 Task: Search one way flight ticket for 4 adults, 2 children, 2 infants in seat and 1 infant on lap in economy from Huntsville: Huntsville International Airport(carl T. Jones Field) to Riverton: Central Wyoming Regional Airport (was Riverton Regional) on 5-4-2023. Choice of flights is JetBlue. Number of bags: 10 checked bags. Price is upto 100000. Outbound departure time preference is 5:15.
Action: Mouse moved to (320, 277)
Screenshot: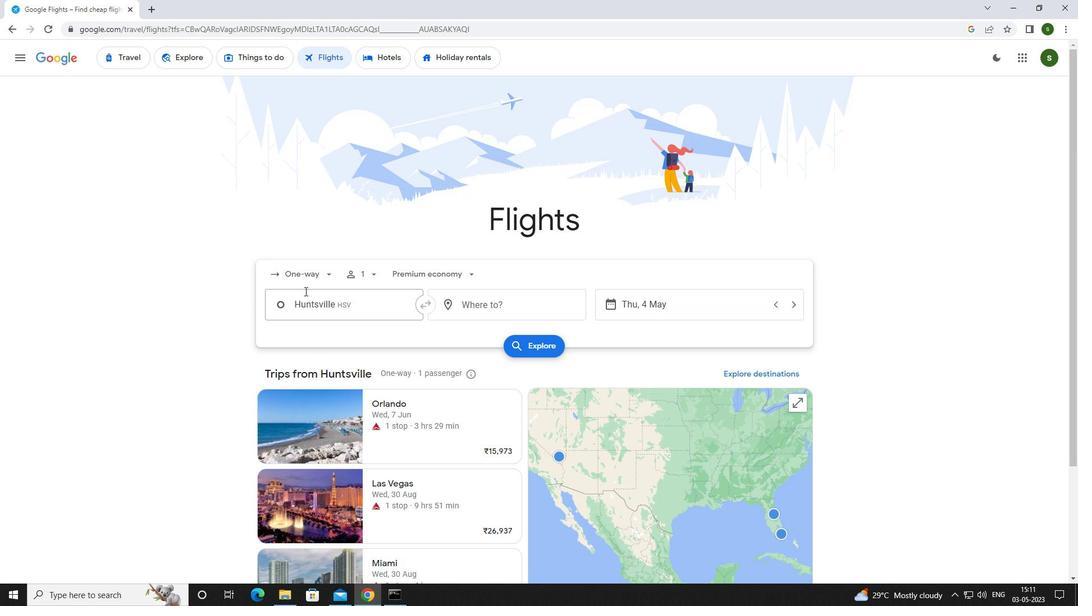 
Action: Mouse pressed left at (320, 277)
Screenshot: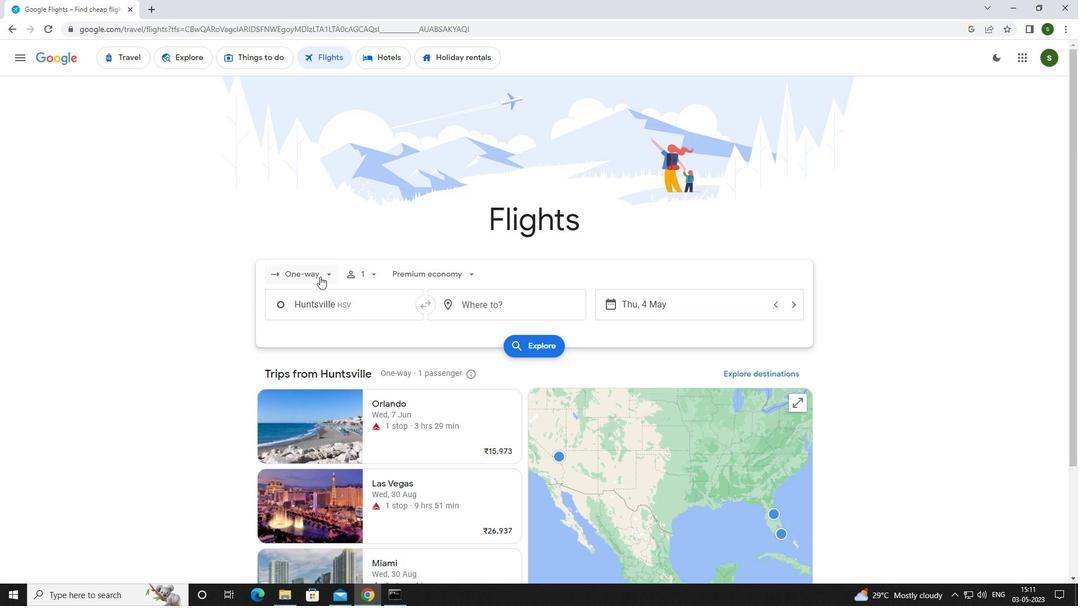 
Action: Mouse moved to (326, 328)
Screenshot: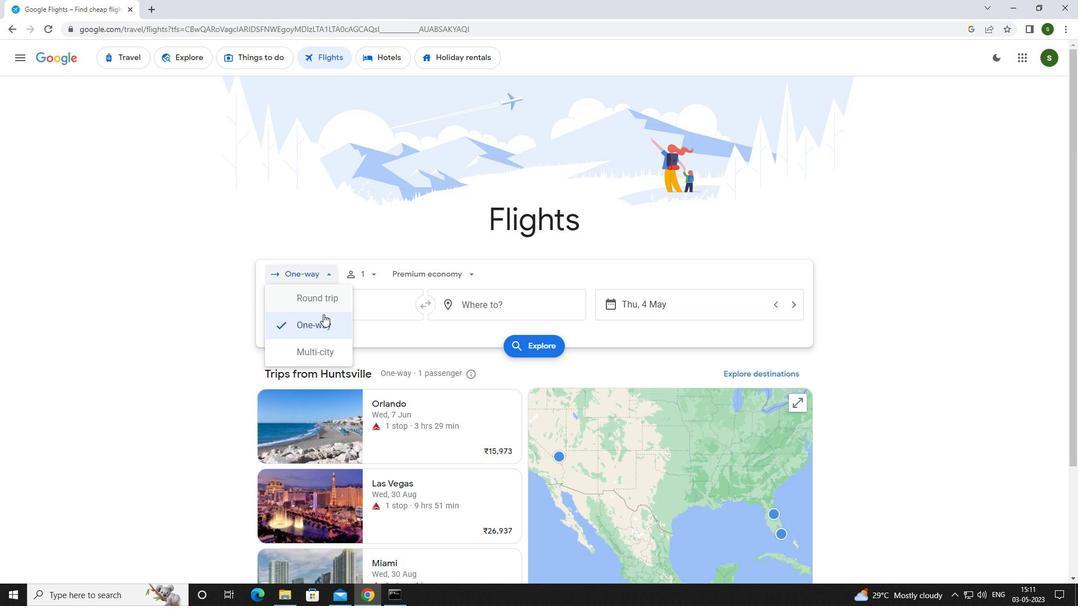
Action: Mouse pressed left at (326, 328)
Screenshot: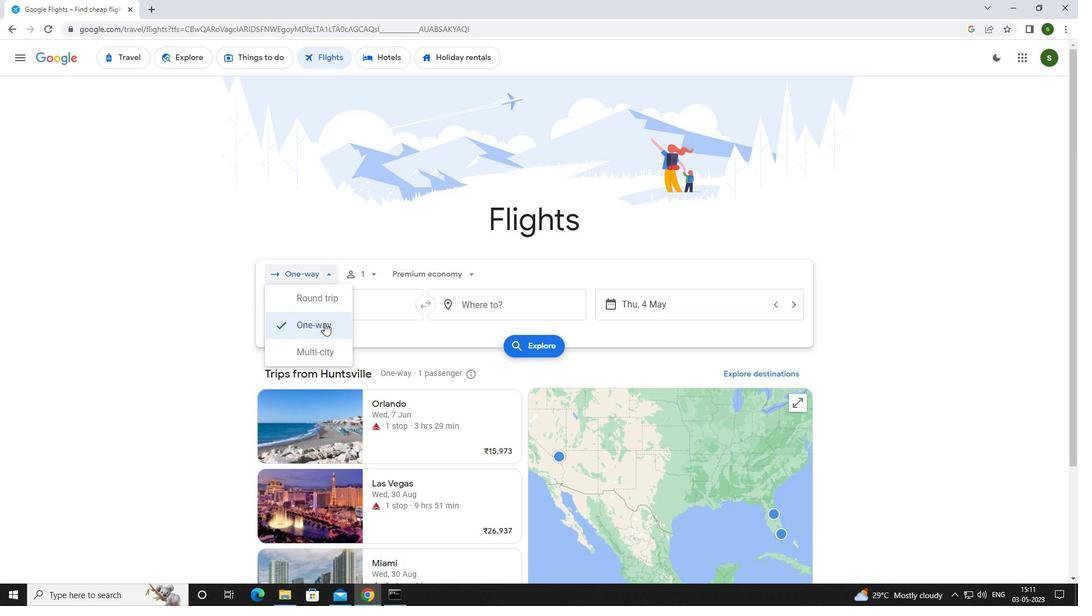 
Action: Mouse moved to (369, 269)
Screenshot: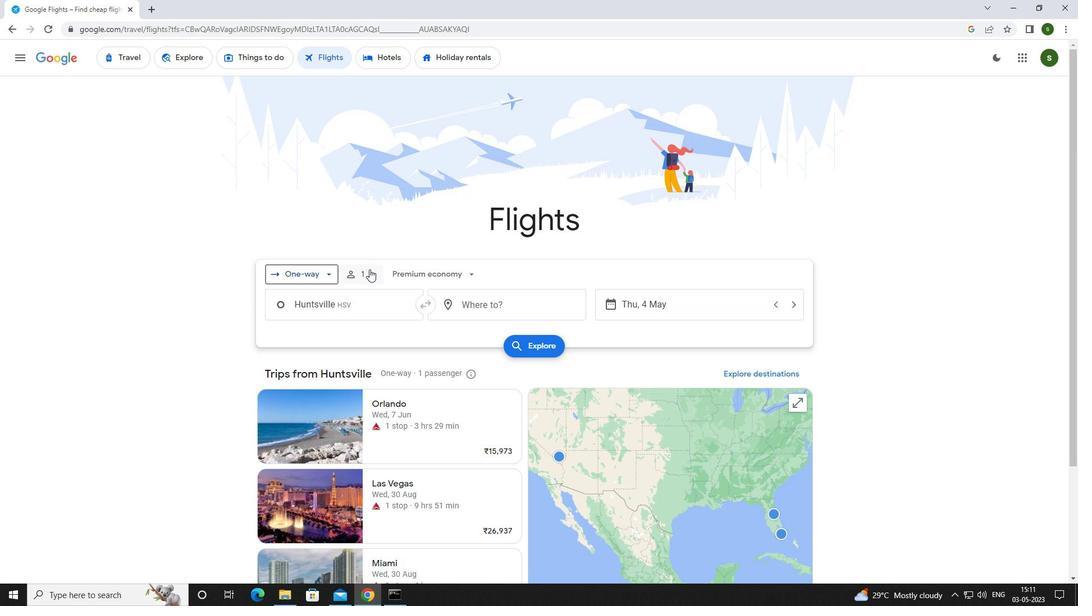 
Action: Mouse pressed left at (369, 269)
Screenshot: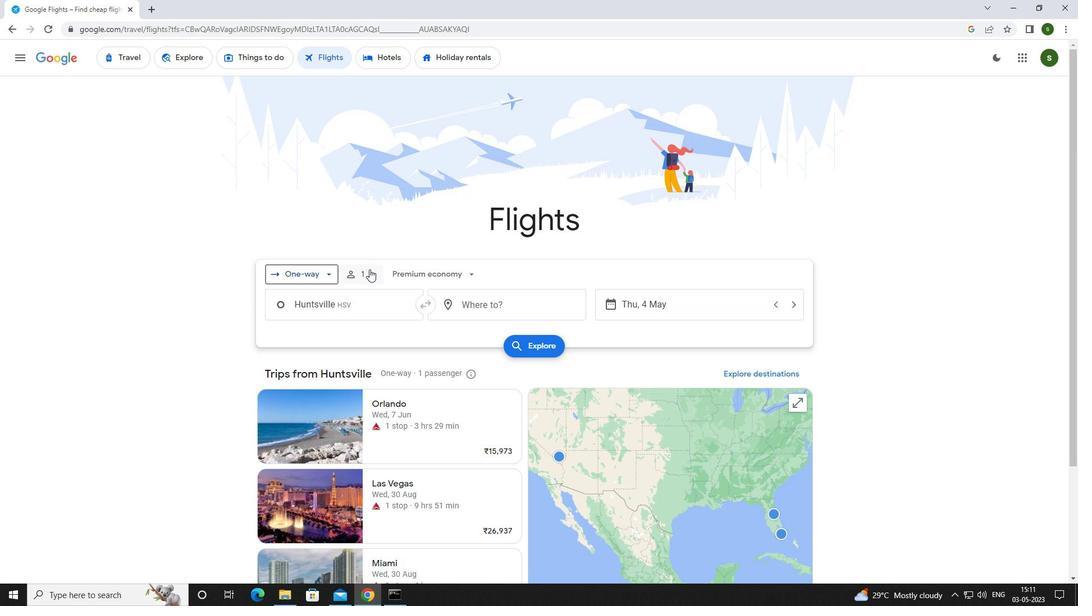 
Action: Mouse moved to (462, 303)
Screenshot: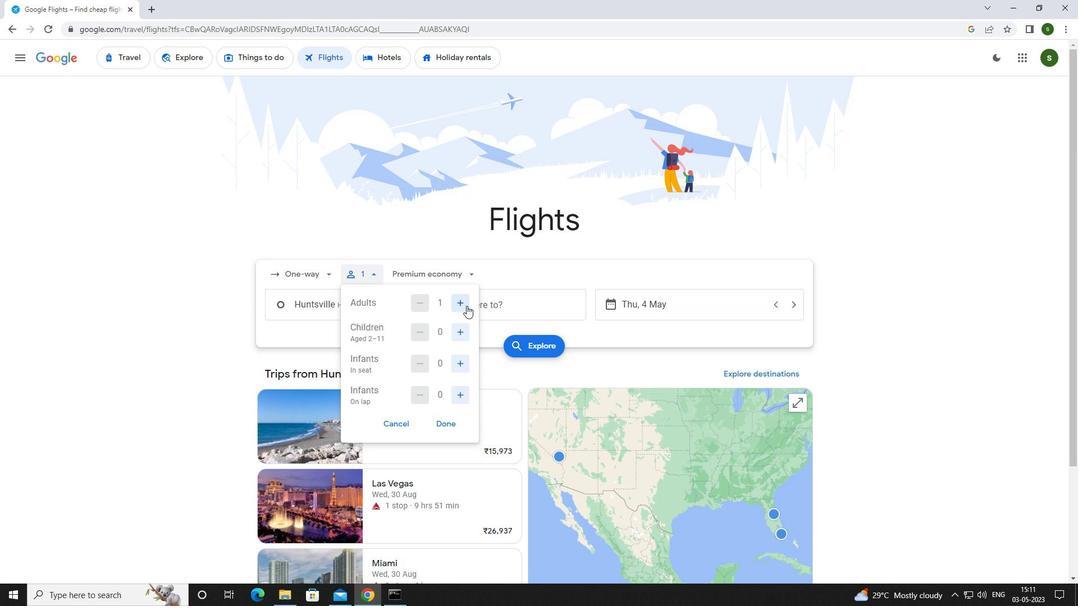 
Action: Mouse pressed left at (462, 303)
Screenshot: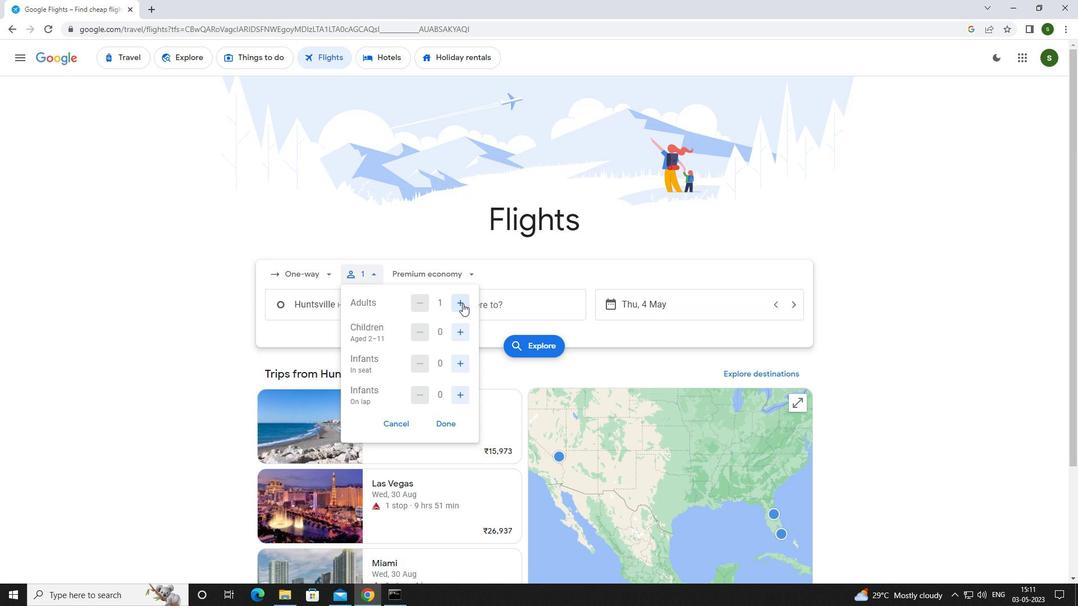 
Action: Mouse pressed left at (462, 303)
Screenshot: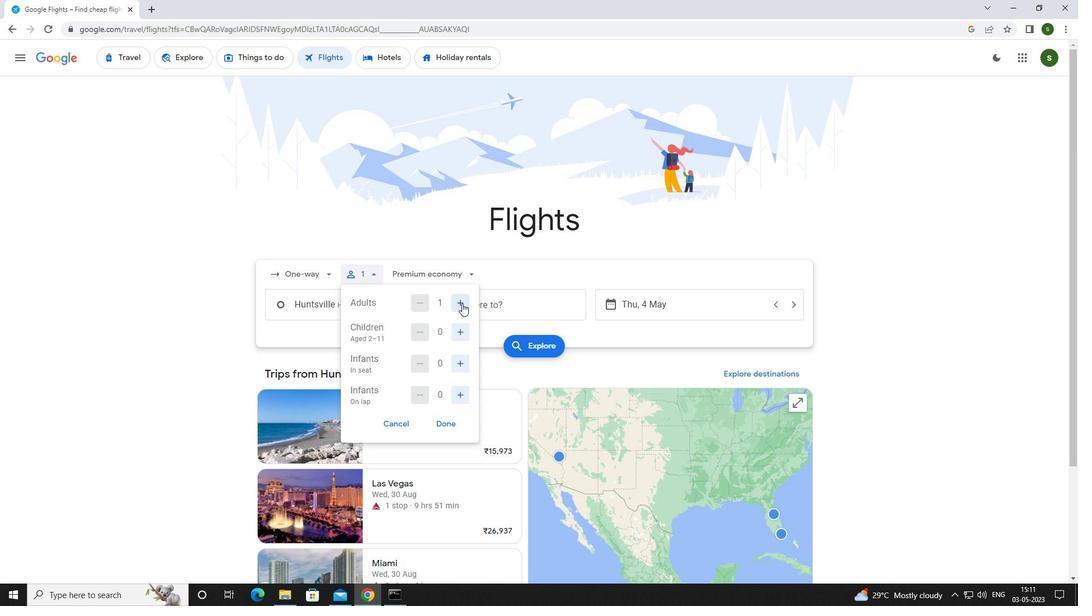 
Action: Mouse pressed left at (462, 303)
Screenshot: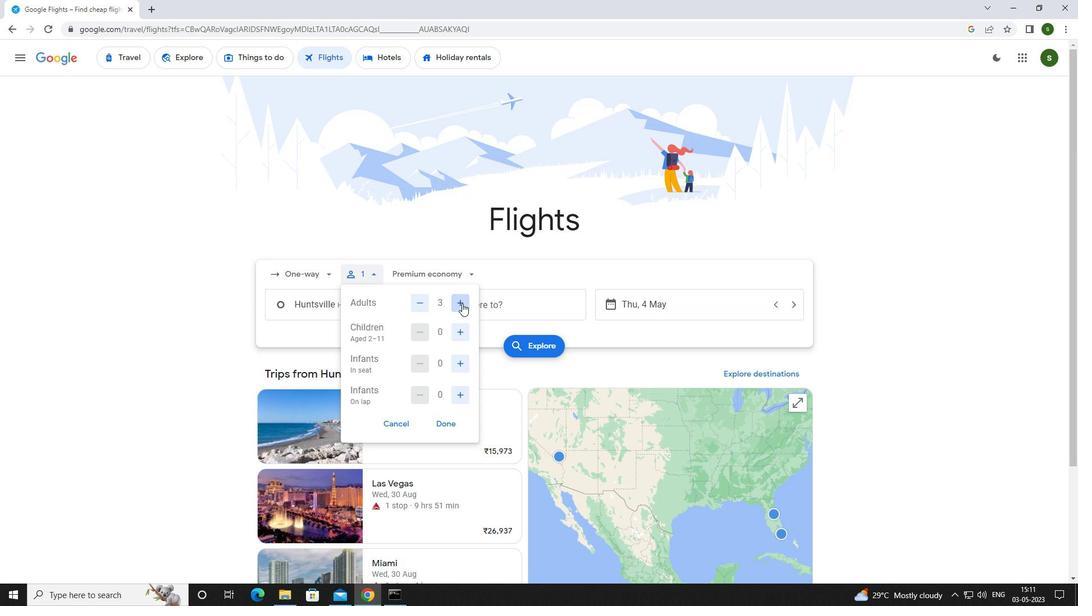 
Action: Mouse moved to (451, 328)
Screenshot: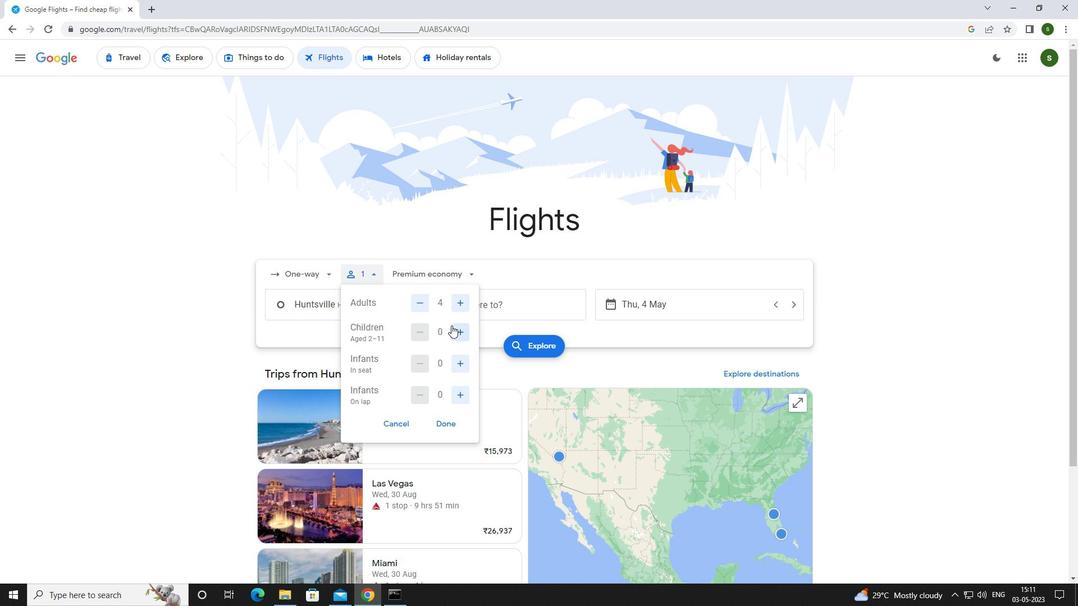 
Action: Mouse pressed left at (451, 328)
Screenshot: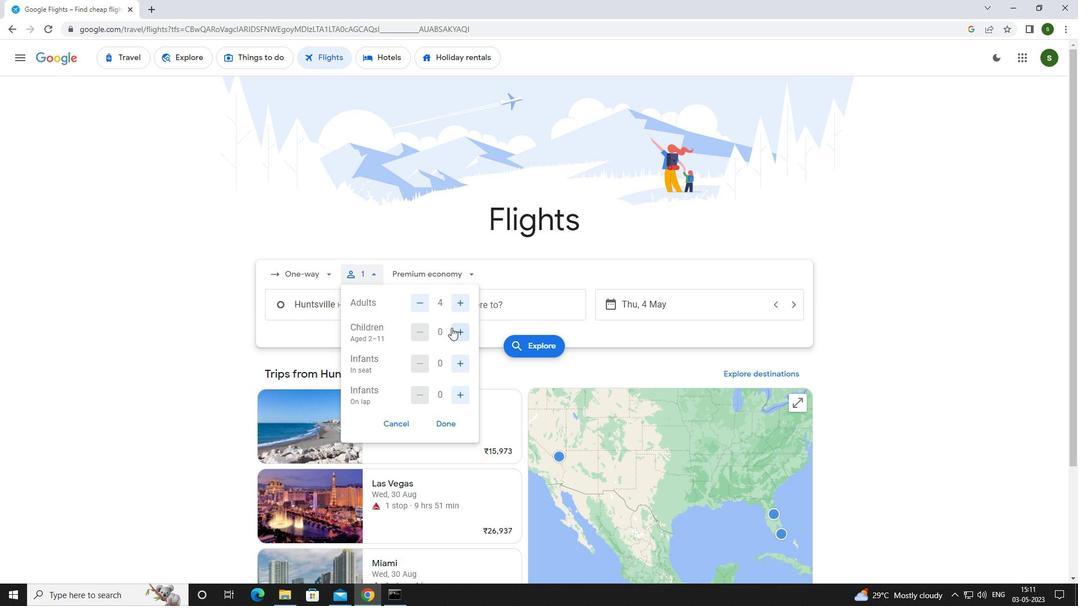 
Action: Mouse pressed left at (451, 328)
Screenshot: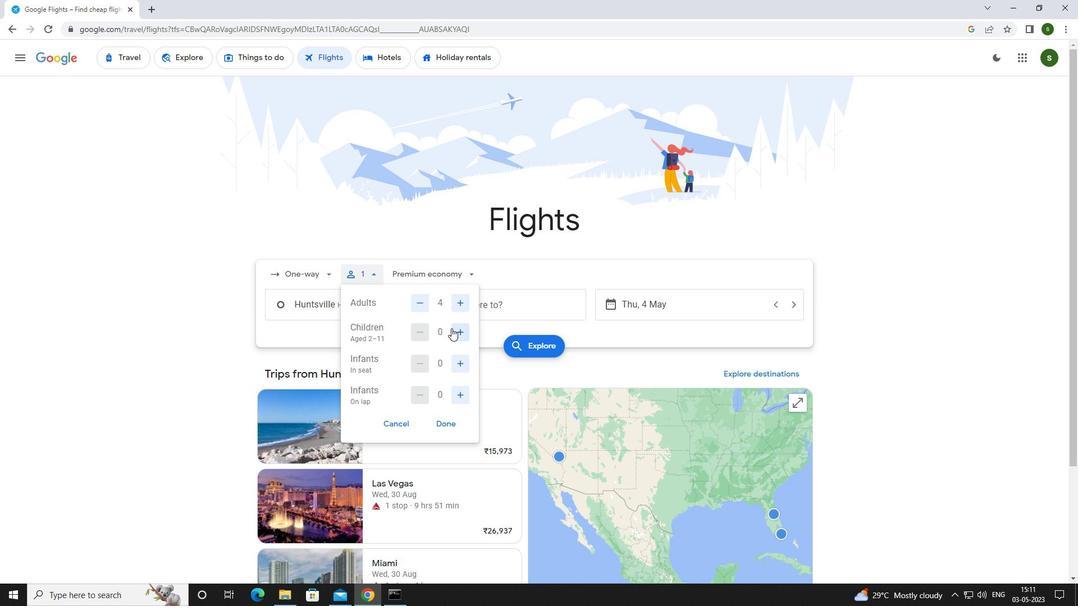 
Action: Mouse moved to (460, 364)
Screenshot: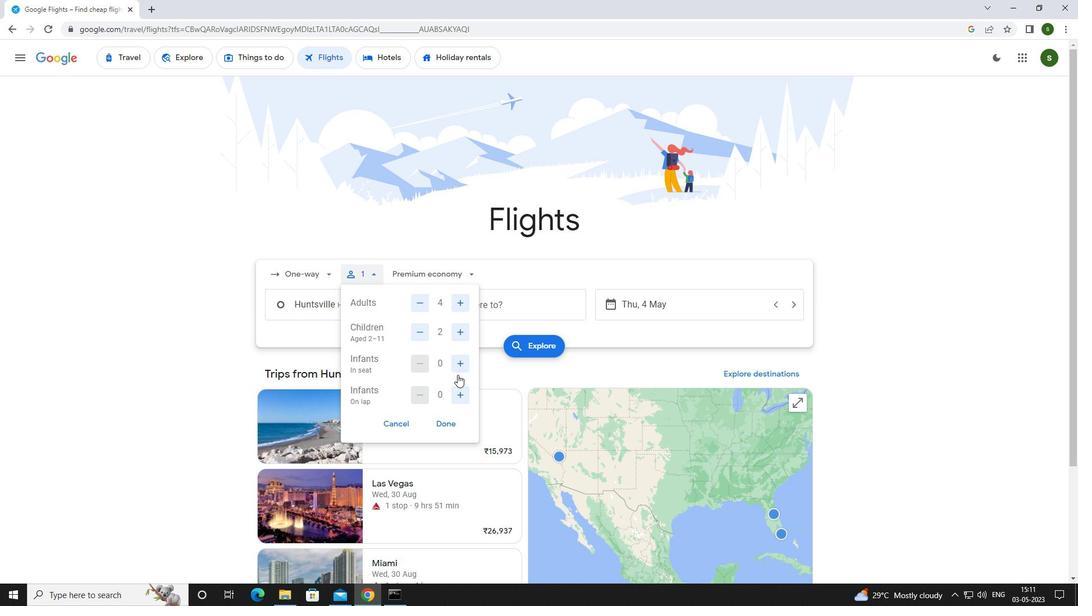 
Action: Mouse pressed left at (460, 364)
Screenshot: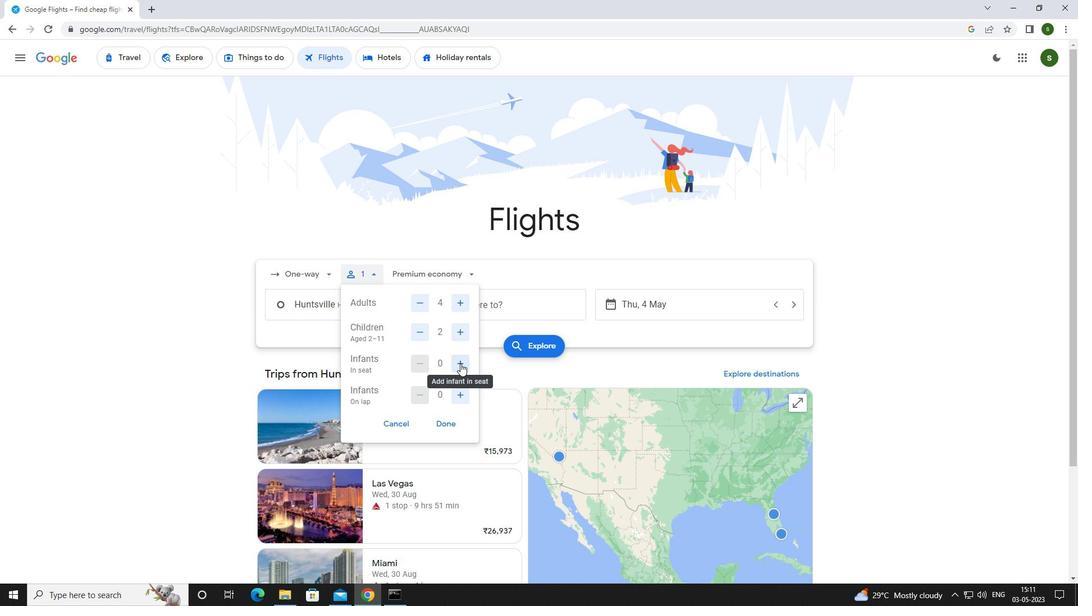 
Action: Mouse pressed left at (460, 364)
Screenshot: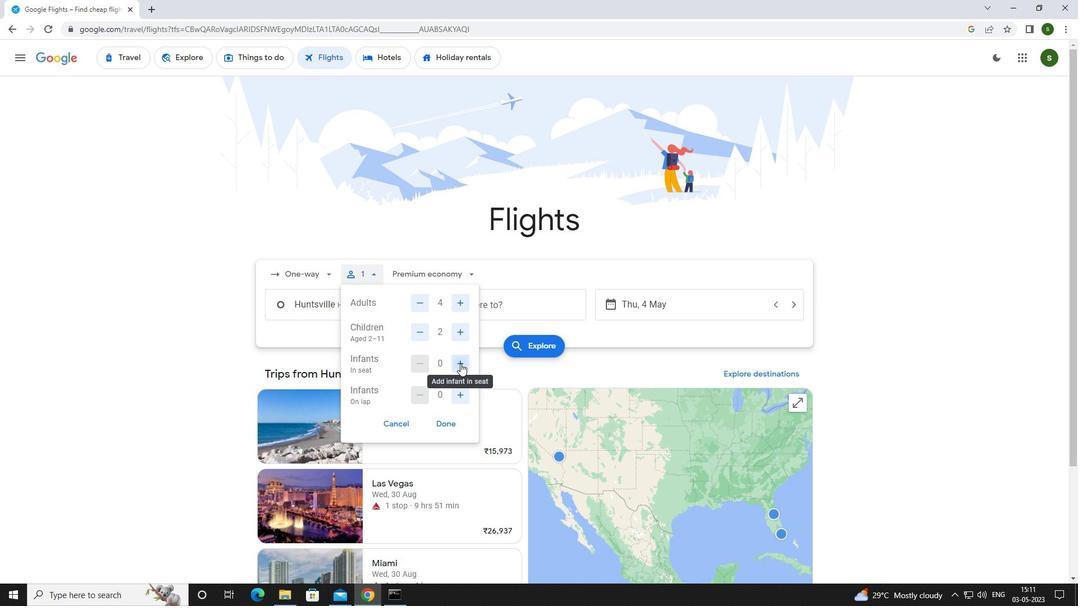 
Action: Mouse moved to (462, 388)
Screenshot: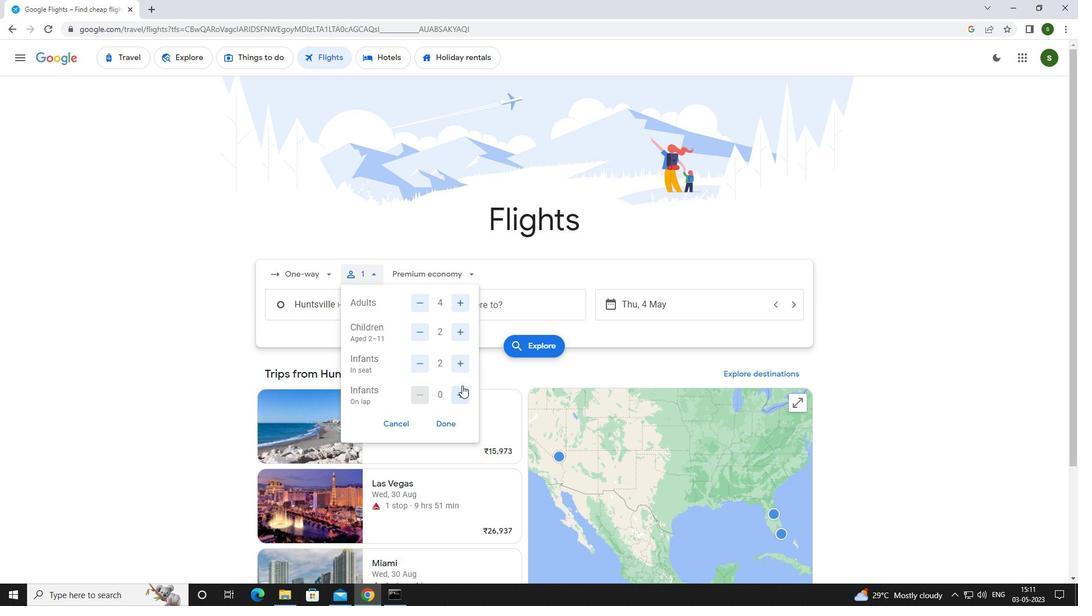 
Action: Mouse pressed left at (462, 388)
Screenshot: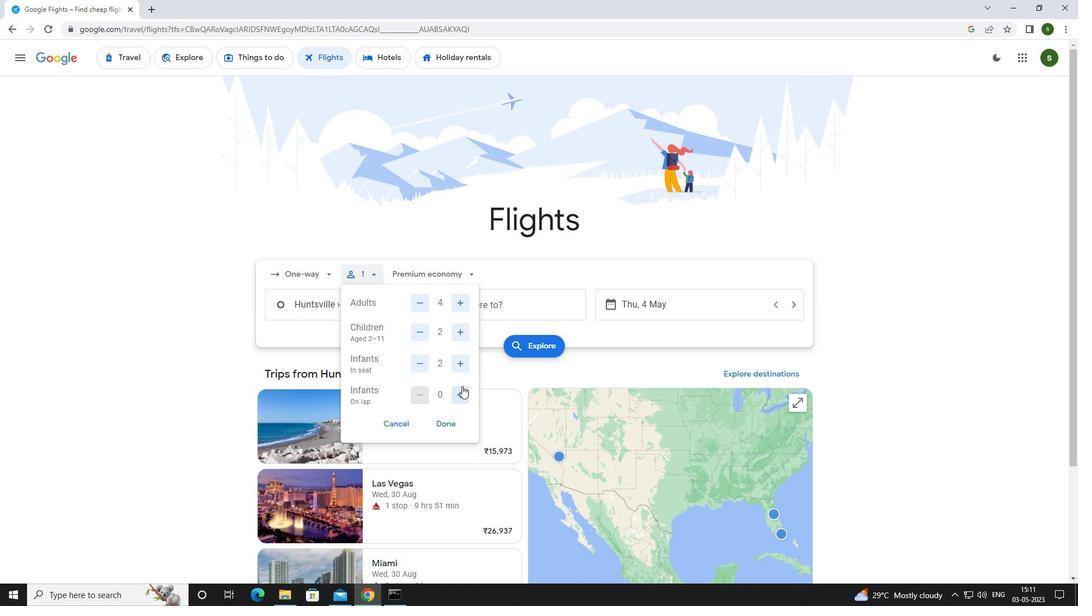 
Action: Mouse moved to (450, 277)
Screenshot: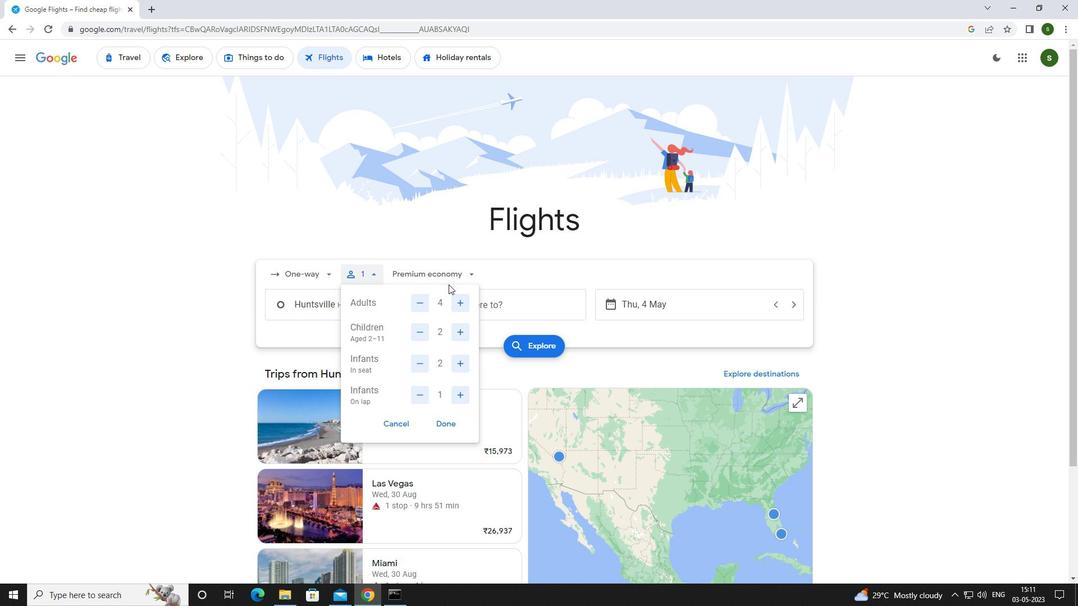
Action: Mouse pressed left at (450, 277)
Screenshot: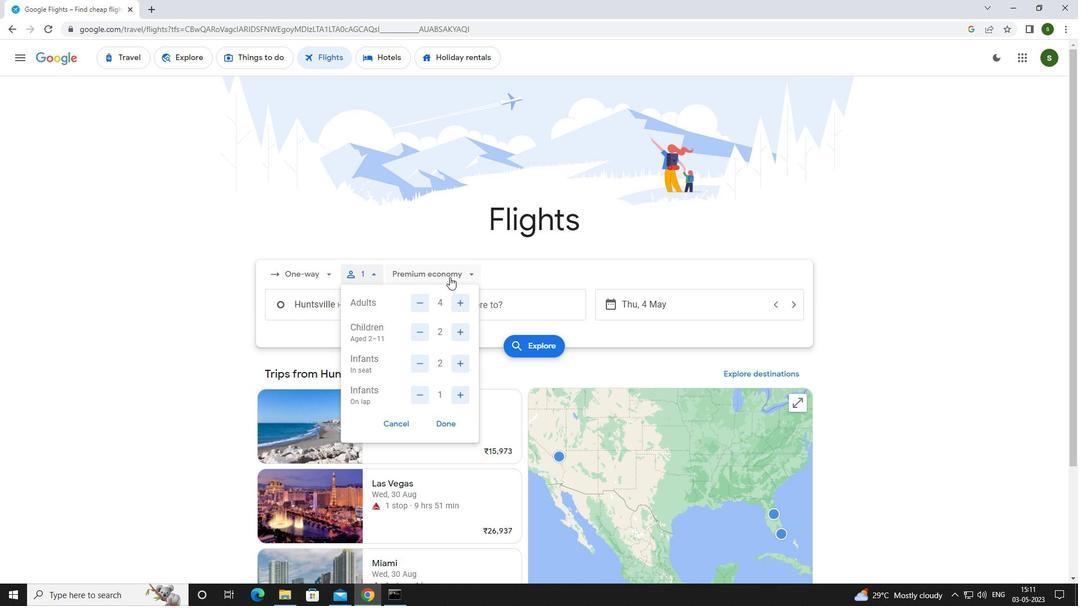 
Action: Mouse moved to (451, 300)
Screenshot: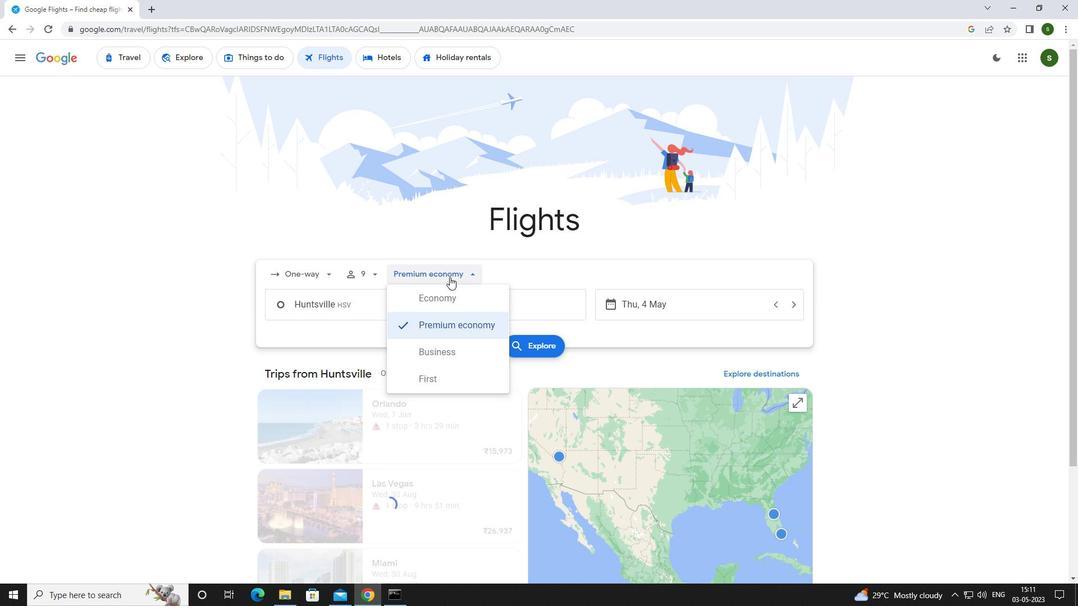 
Action: Mouse pressed left at (451, 300)
Screenshot: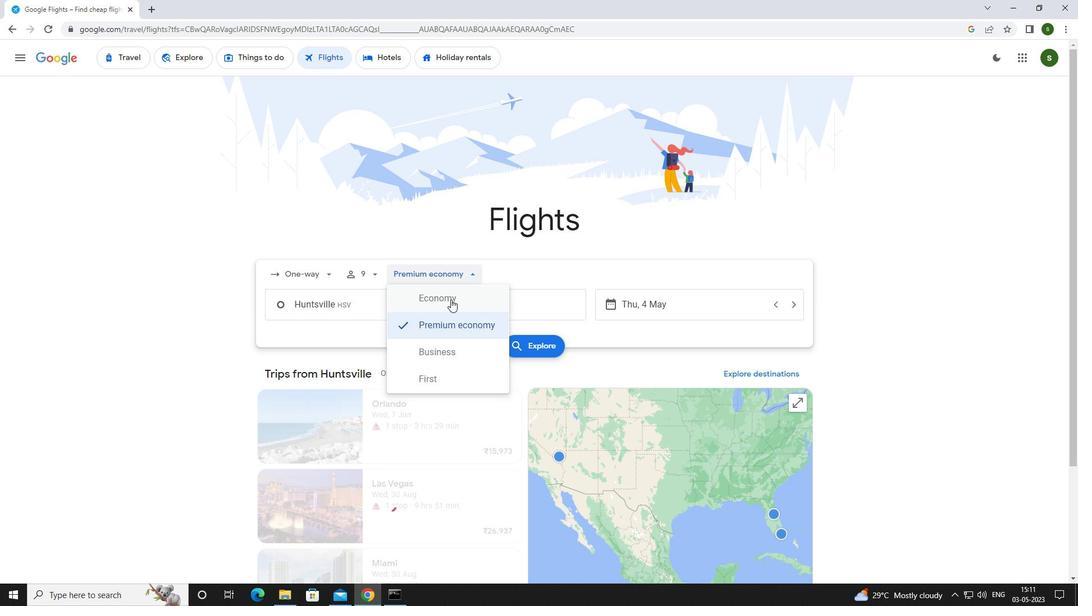 
Action: Mouse moved to (388, 312)
Screenshot: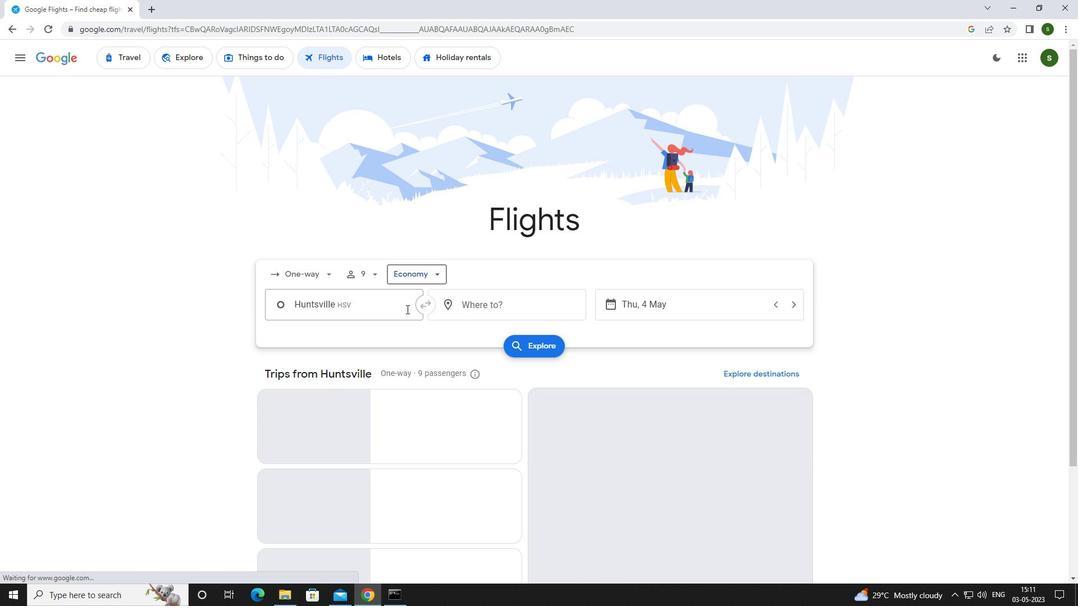 
Action: Mouse pressed left at (388, 312)
Screenshot: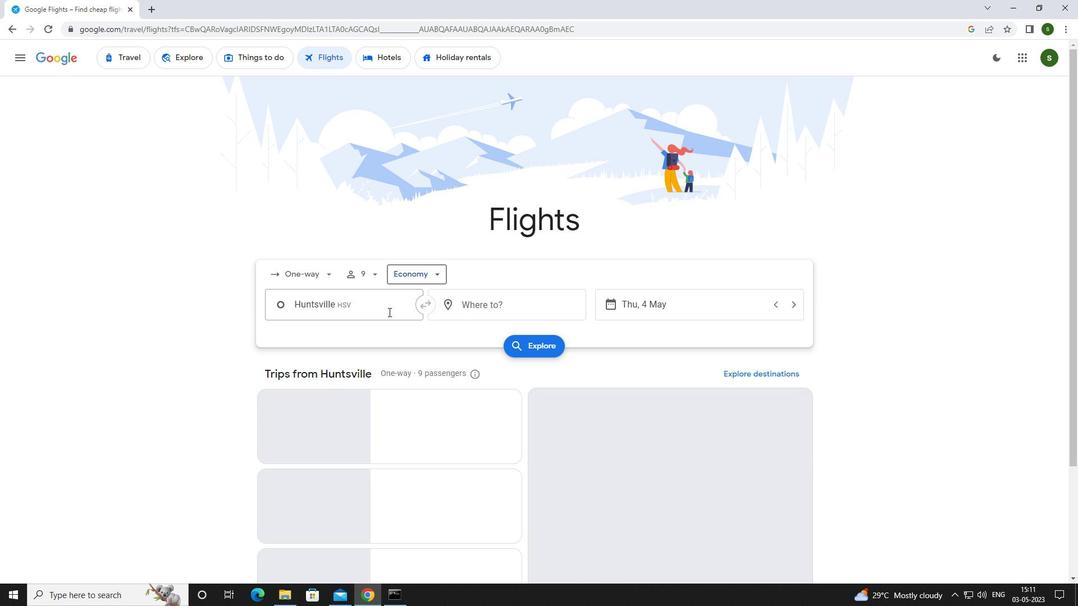 
Action: Mouse moved to (392, 306)
Screenshot: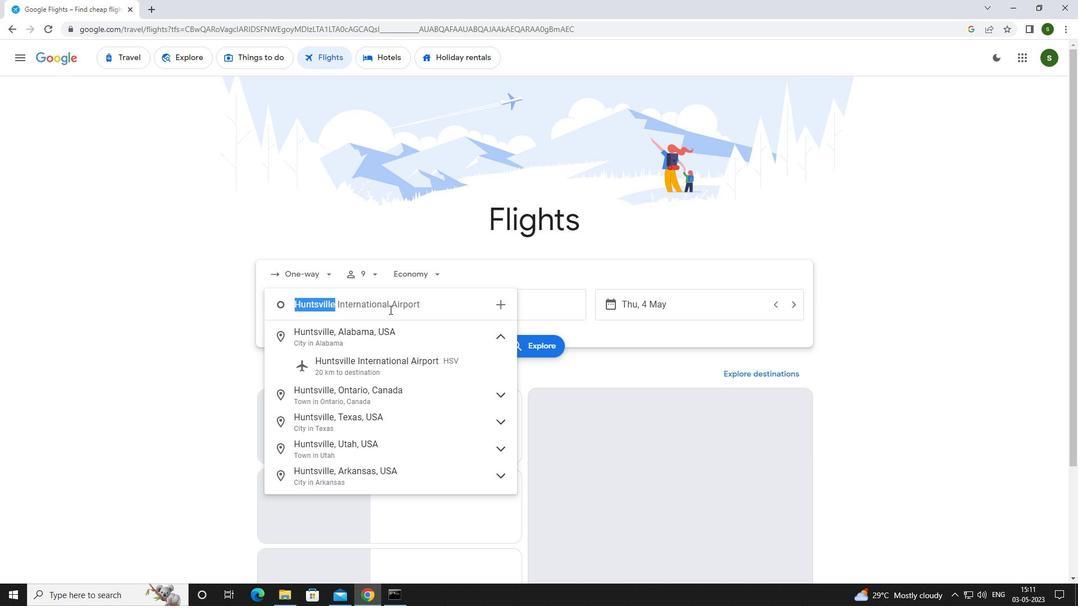 
Action: Key pressed <Key.caps_lock>h<Key.caps_lock>untsvi
Screenshot: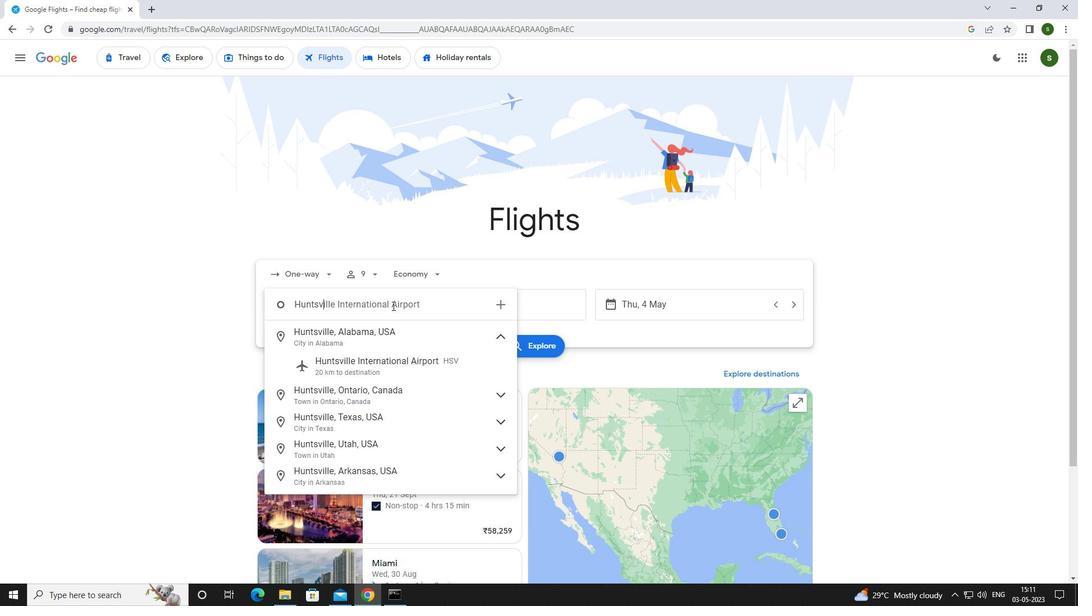
Action: Mouse moved to (390, 362)
Screenshot: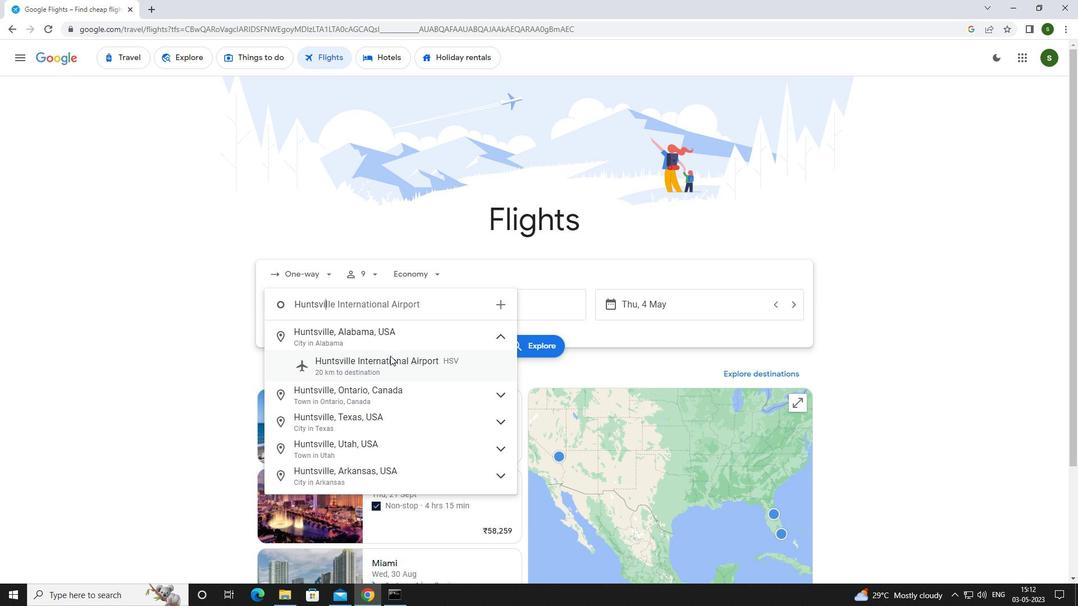 
Action: Mouse pressed left at (390, 362)
Screenshot: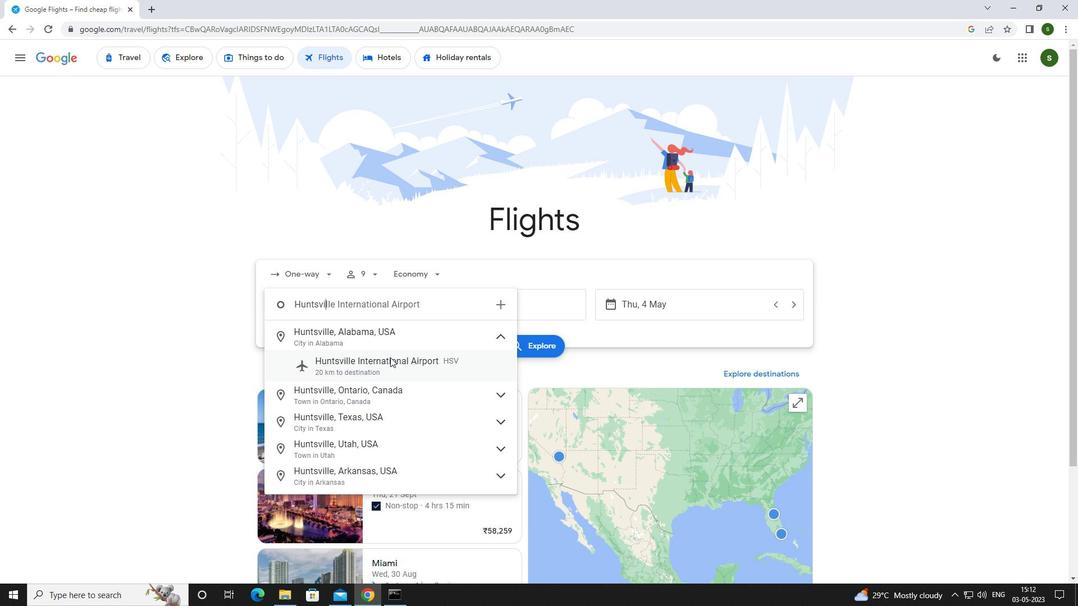 
Action: Mouse moved to (481, 312)
Screenshot: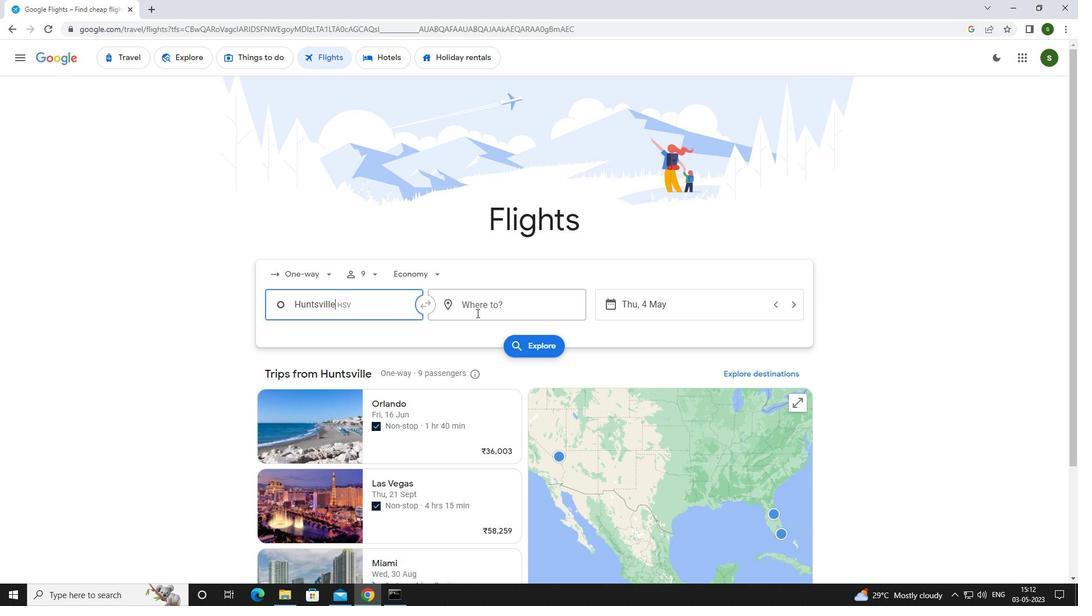 
Action: Mouse pressed left at (481, 312)
Screenshot: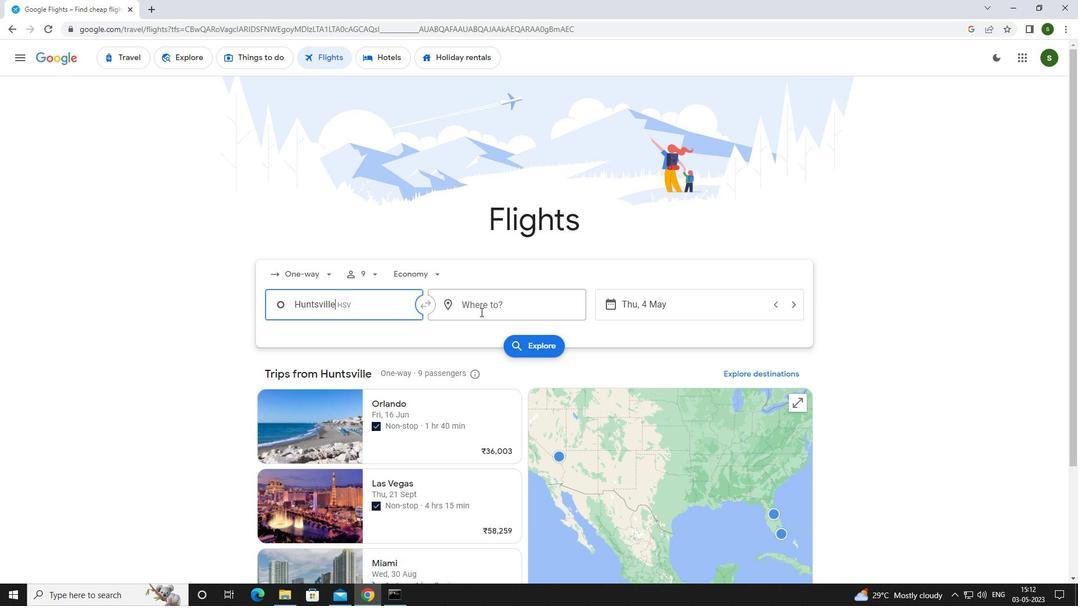 
Action: Key pressed <Key.caps_lock>r<Key.caps_lock>ivert
Screenshot: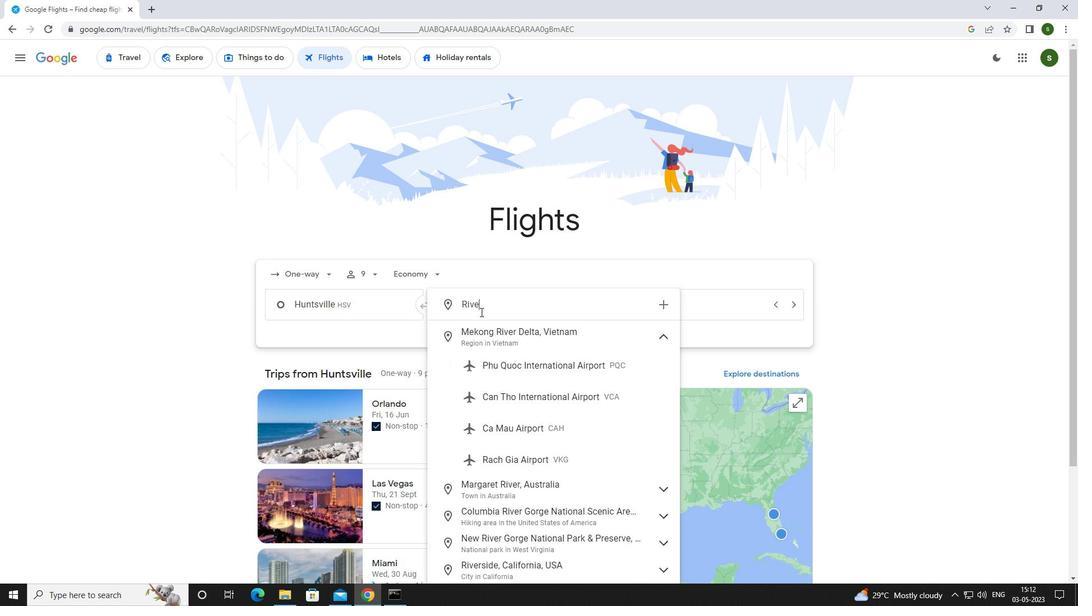 
Action: Mouse moved to (511, 370)
Screenshot: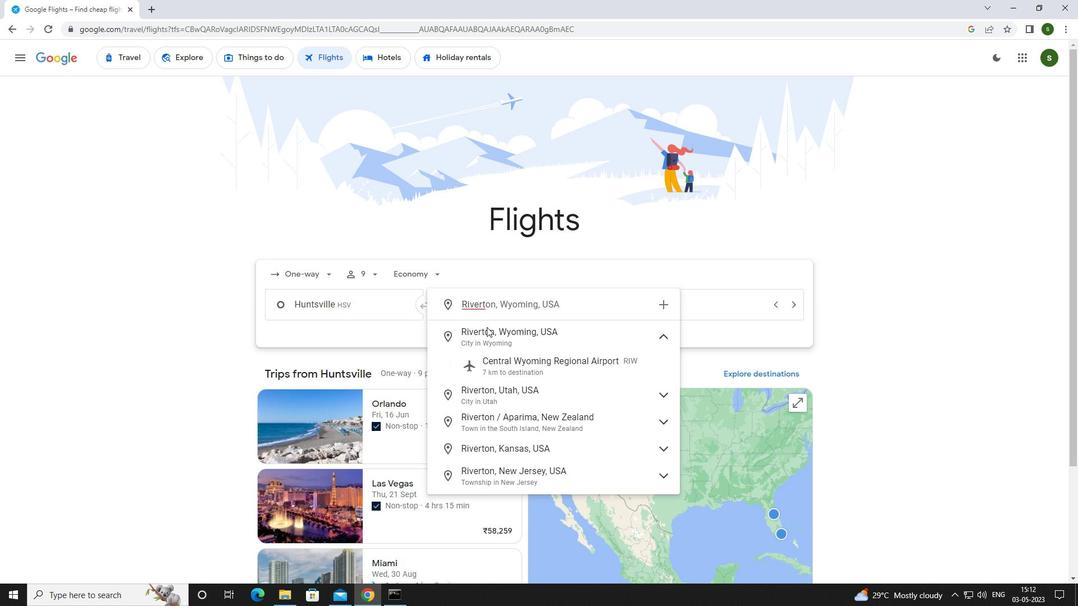 
Action: Mouse pressed left at (511, 370)
Screenshot: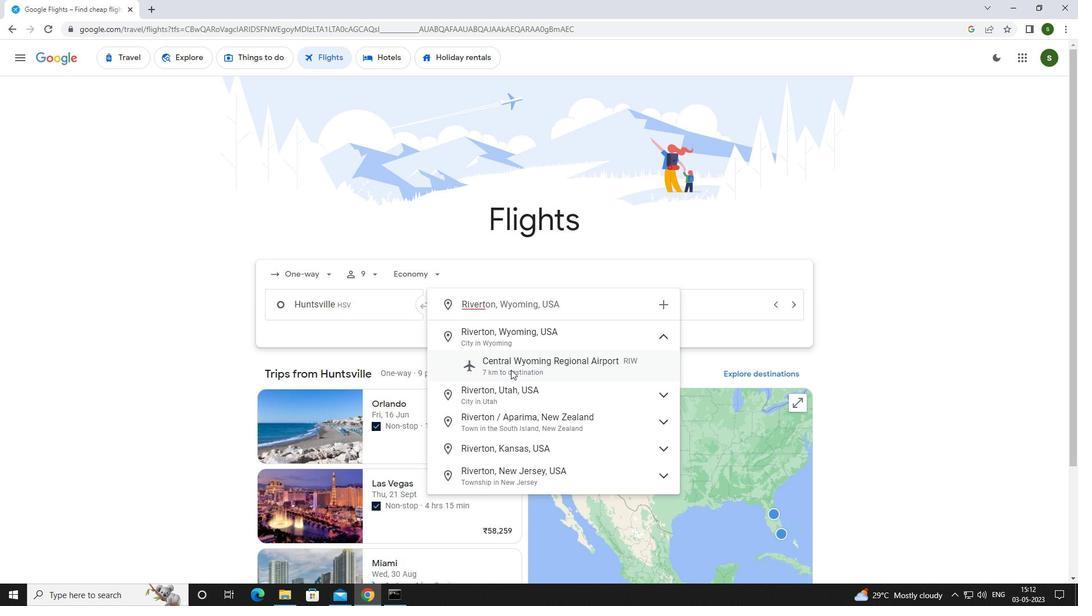 
Action: Mouse moved to (678, 305)
Screenshot: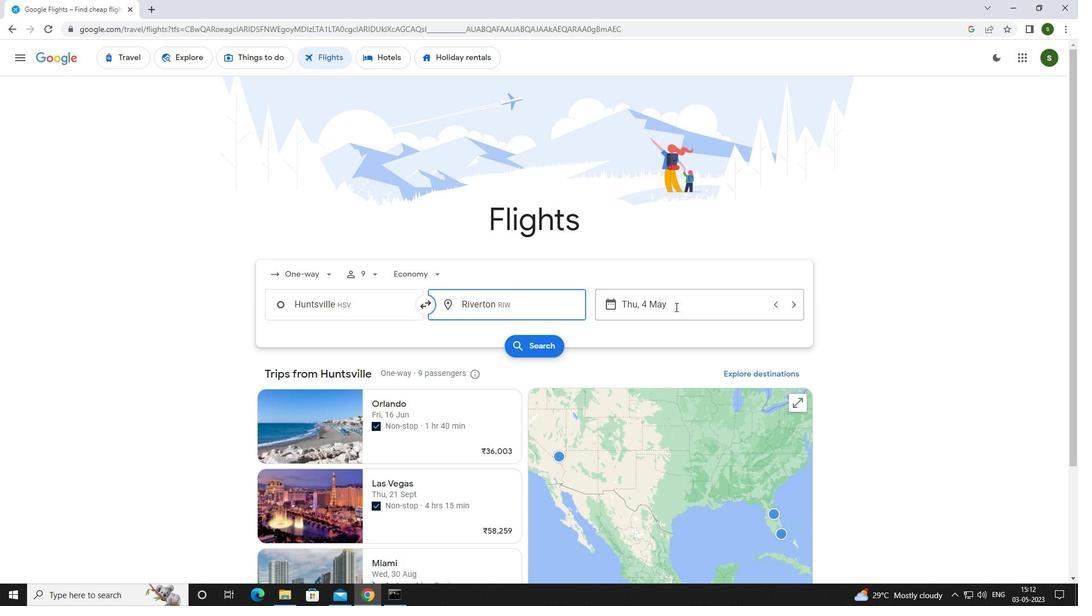 
Action: Mouse pressed left at (678, 305)
Screenshot: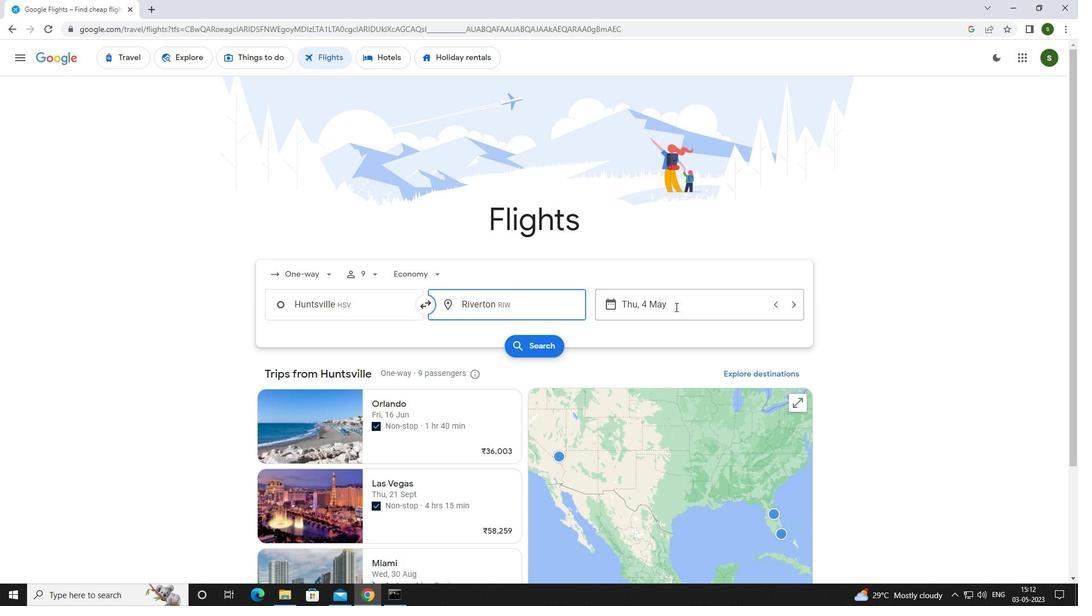 
Action: Mouse moved to (510, 382)
Screenshot: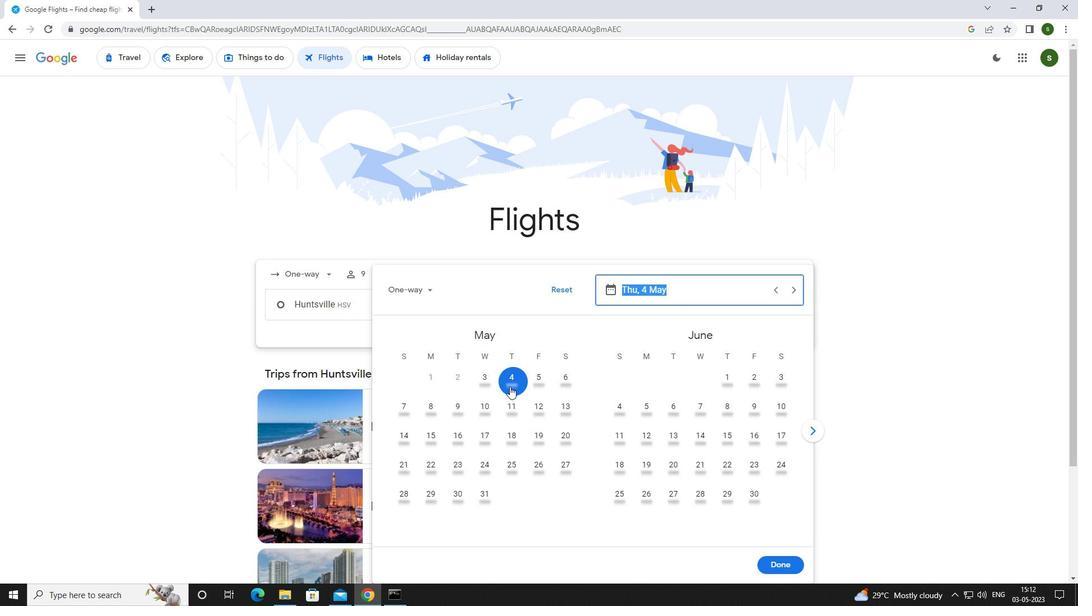 
Action: Mouse pressed left at (510, 382)
Screenshot: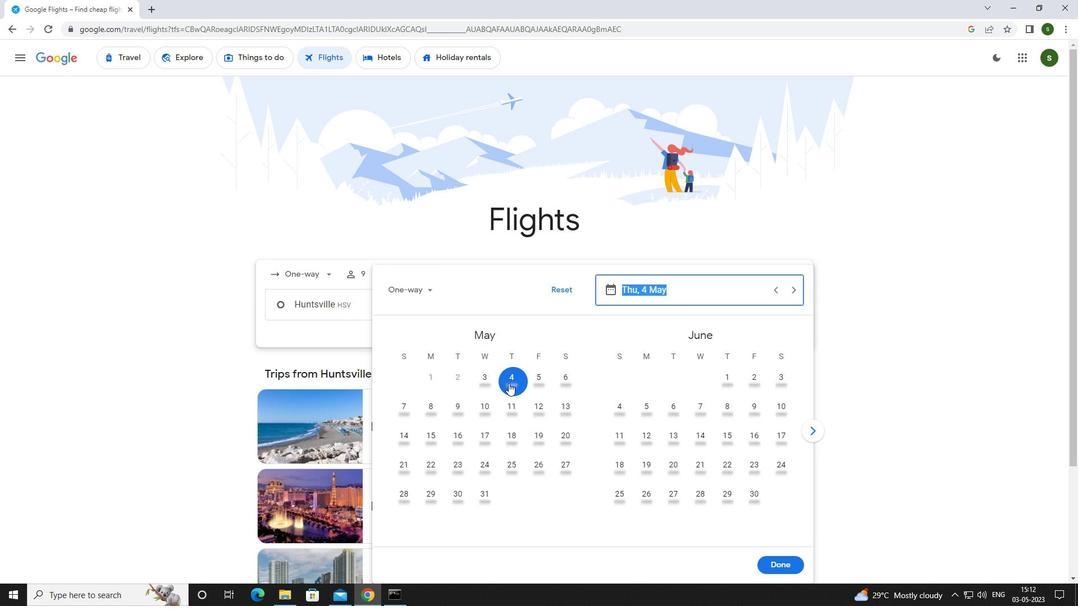 
Action: Mouse moved to (767, 565)
Screenshot: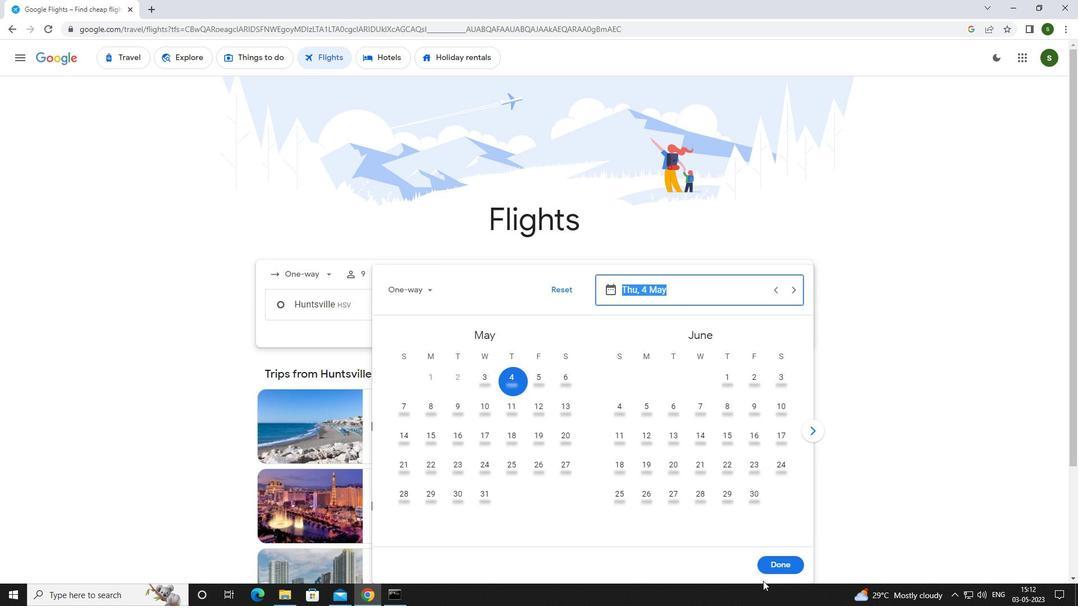 
Action: Mouse pressed left at (767, 565)
Screenshot: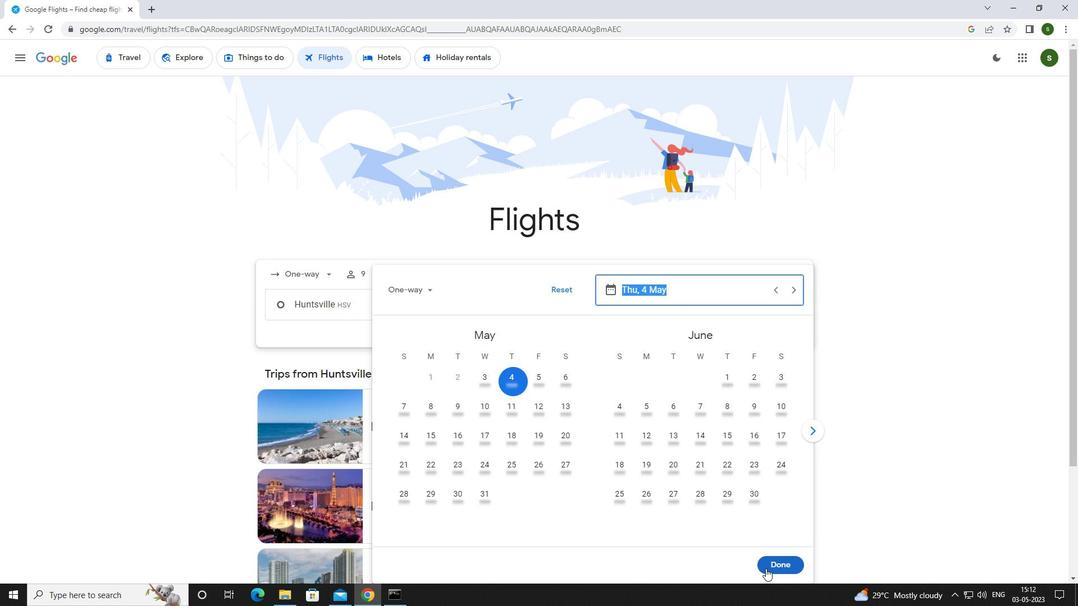 
Action: Mouse moved to (534, 354)
Screenshot: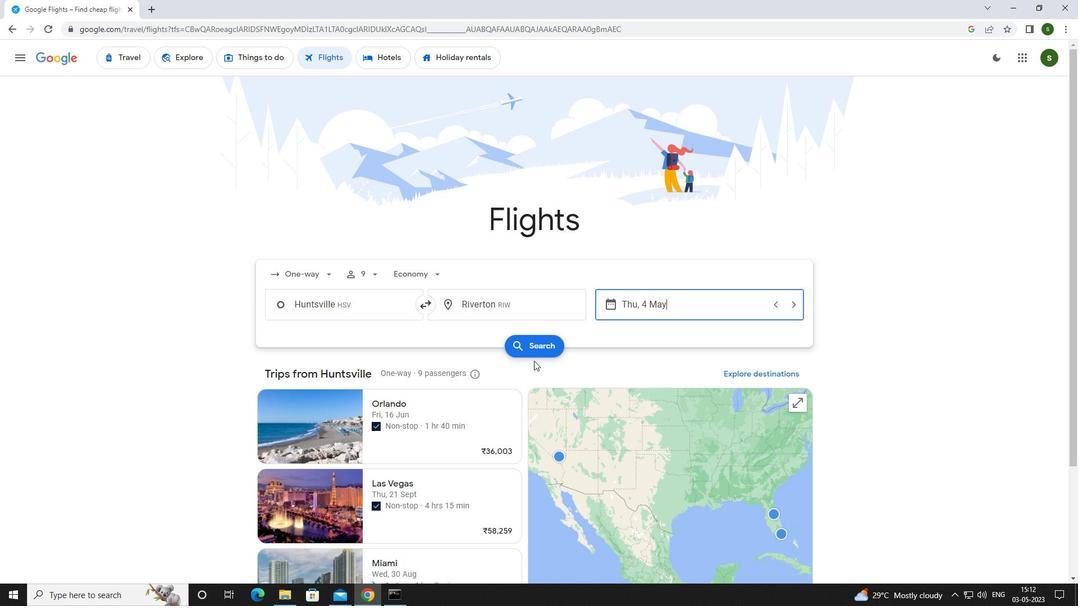 
Action: Mouse pressed left at (534, 354)
Screenshot: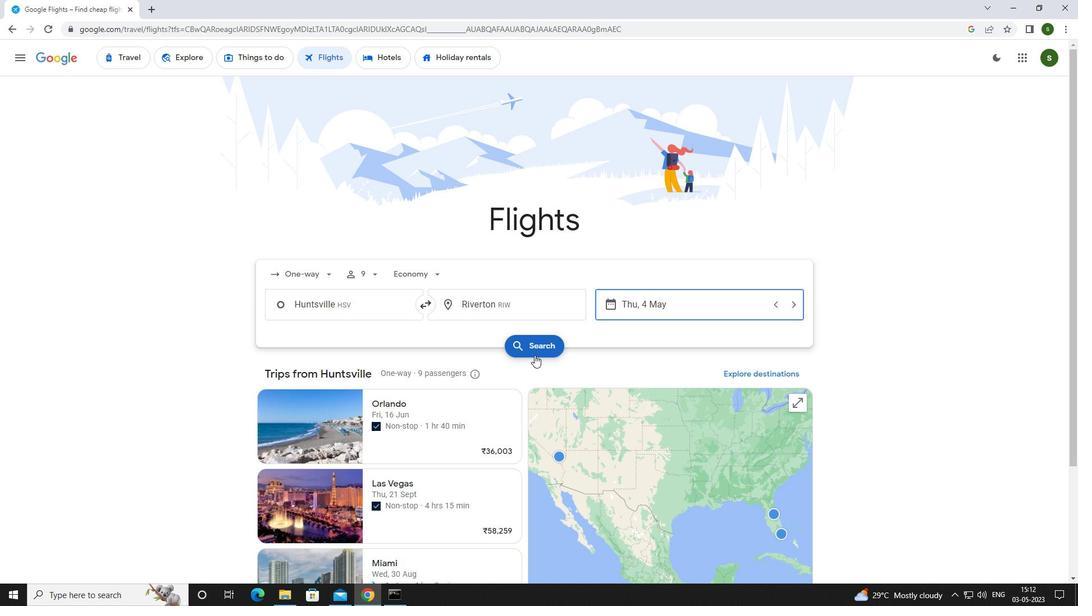 
Action: Mouse moved to (279, 160)
Screenshot: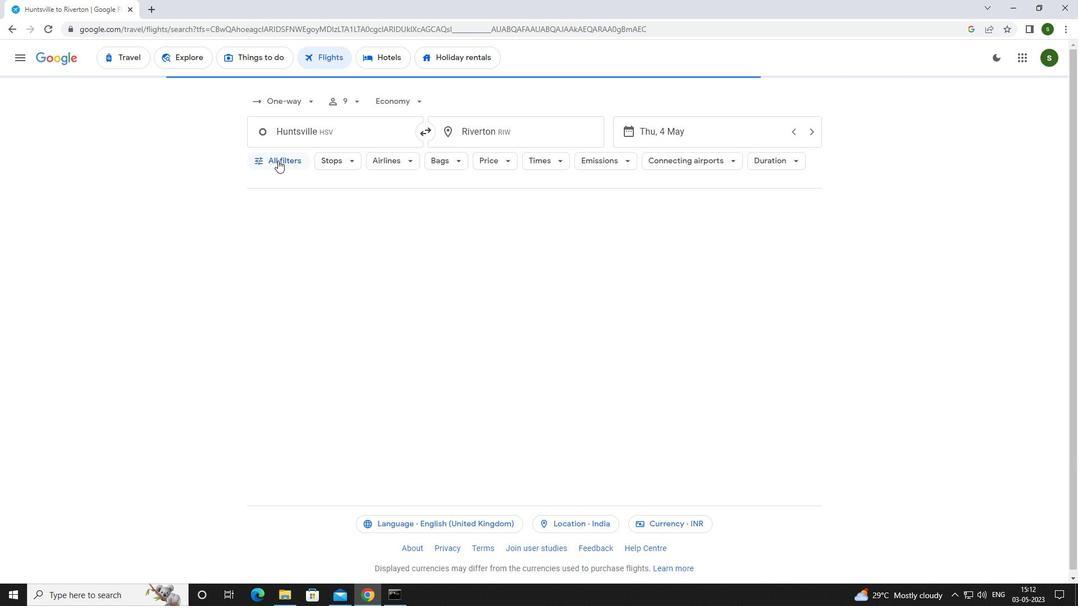 
Action: Mouse pressed left at (279, 160)
Screenshot: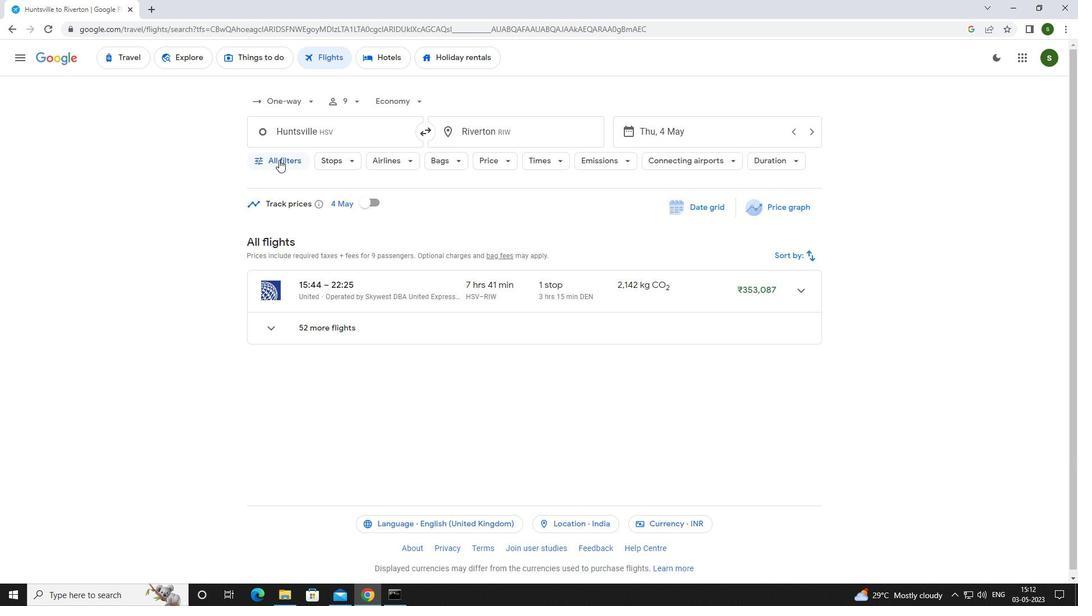 
Action: Mouse moved to (416, 400)
Screenshot: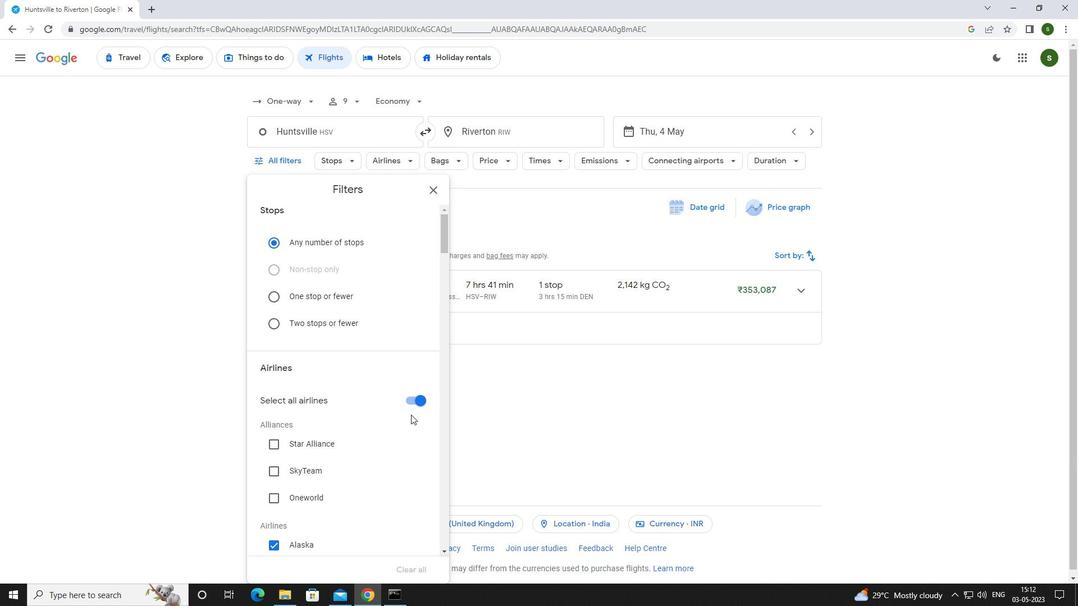
Action: Mouse pressed left at (416, 400)
Screenshot: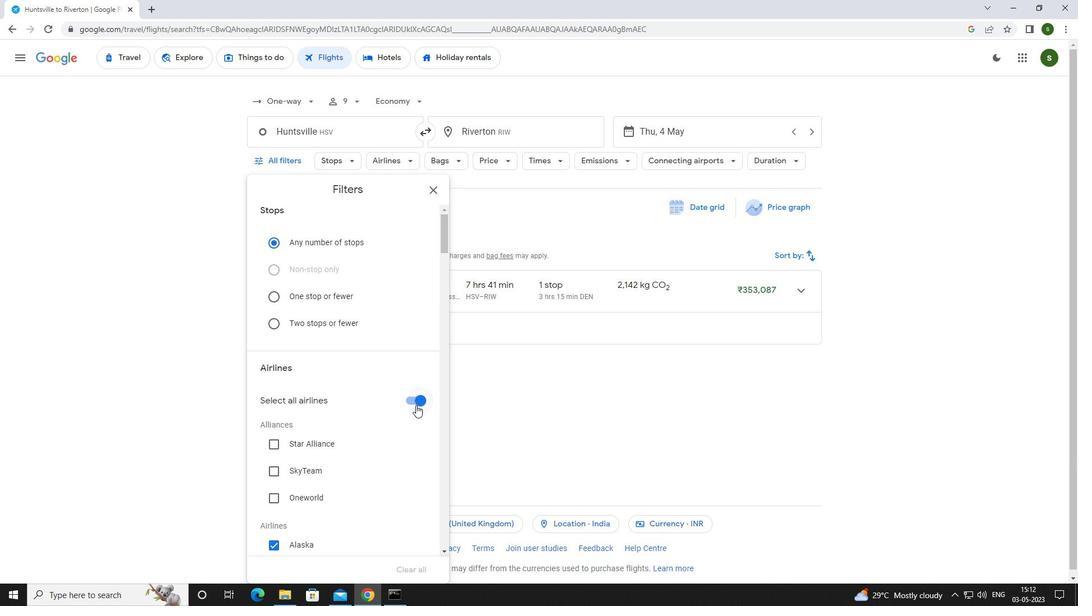 
Action: Mouse moved to (396, 357)
Screenshot: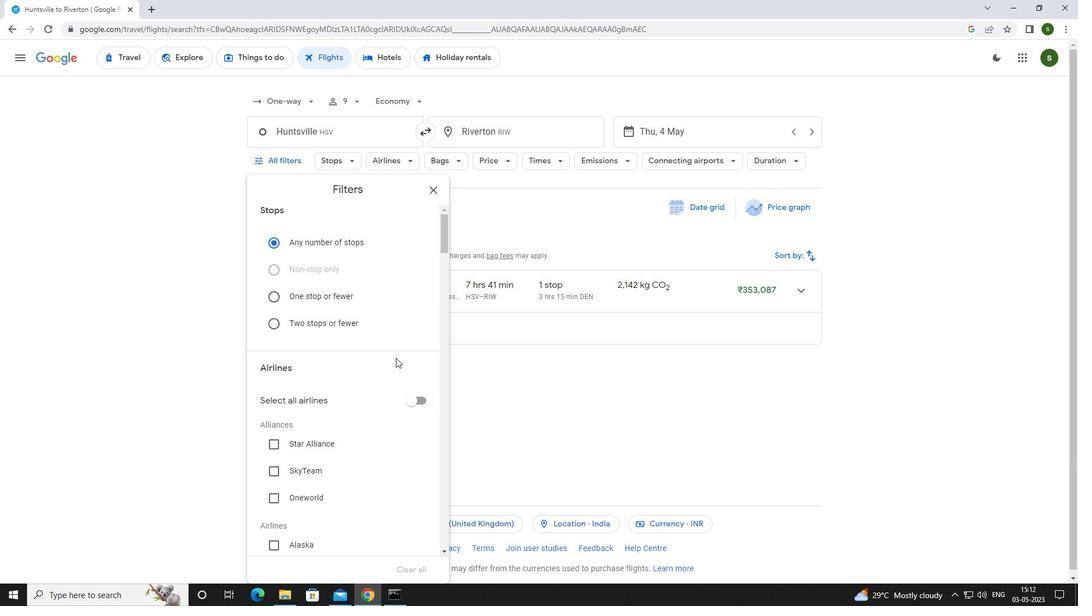 
Action: Mouse scrolled (396, 357) with delta (0, 0)
Screenshot: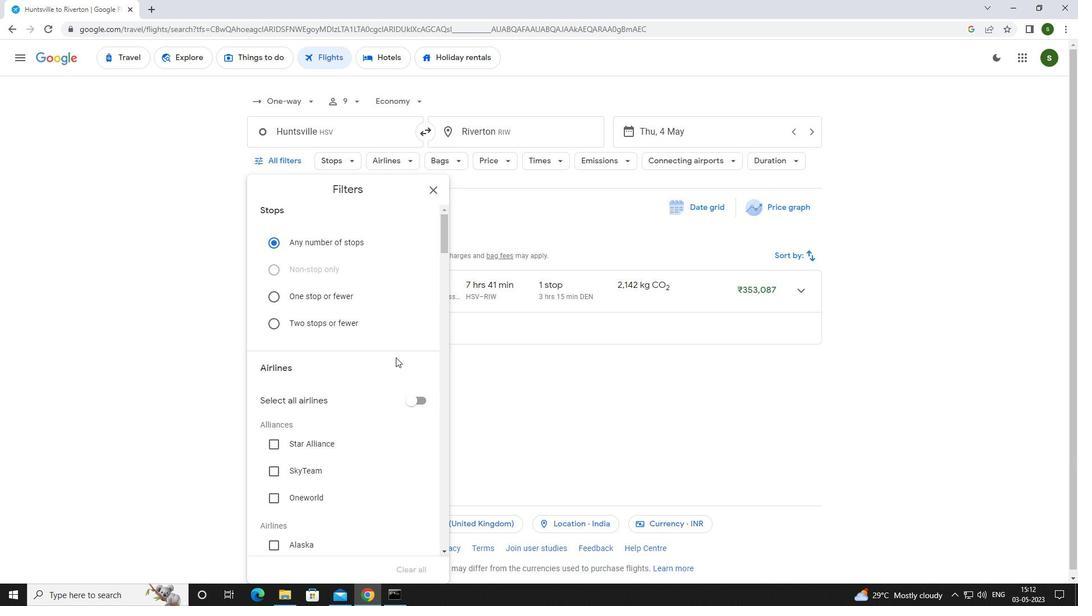 
Action: Mouse scrolled (396, 357) with delta (0, 0)
Screenshot: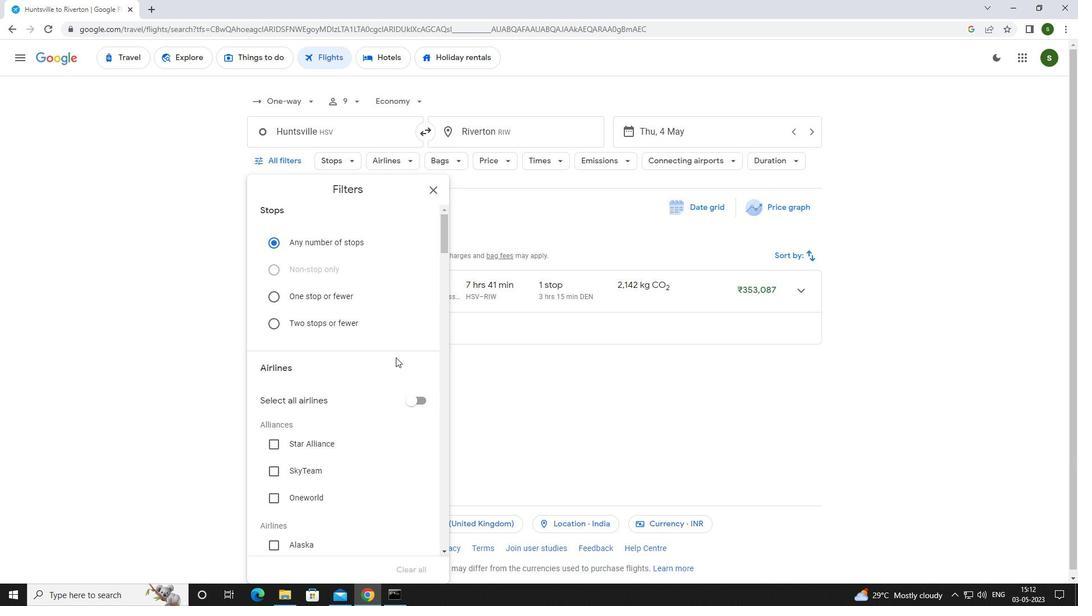 
Action: Mouse scrolled (396, 357) with delta (0, 0)
Screenshot: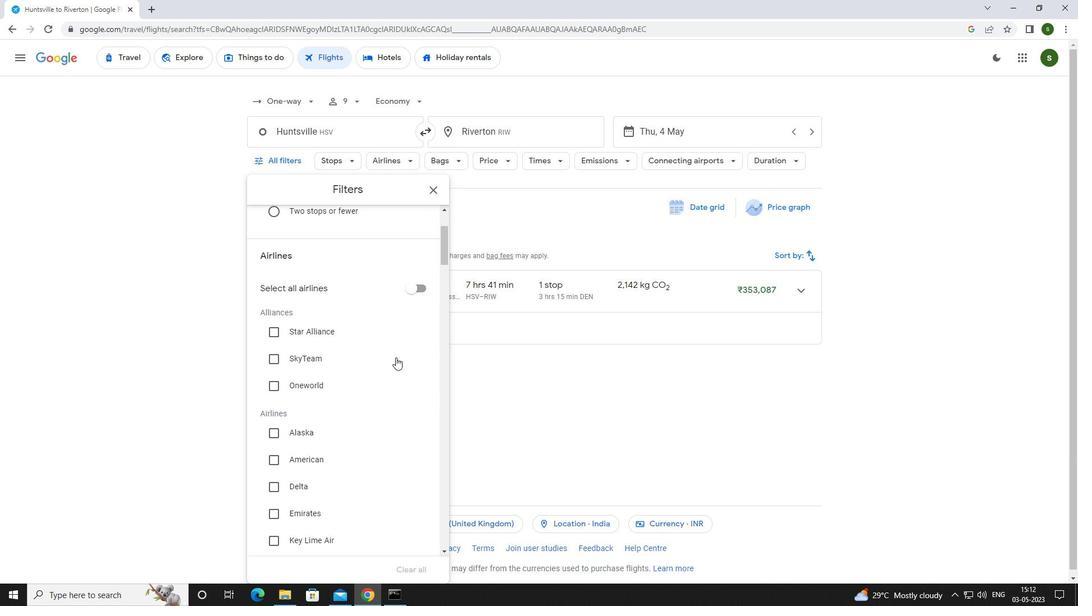 
Action: Mouse scrolled (396, 357) with delta (0, 0)
Screenshot: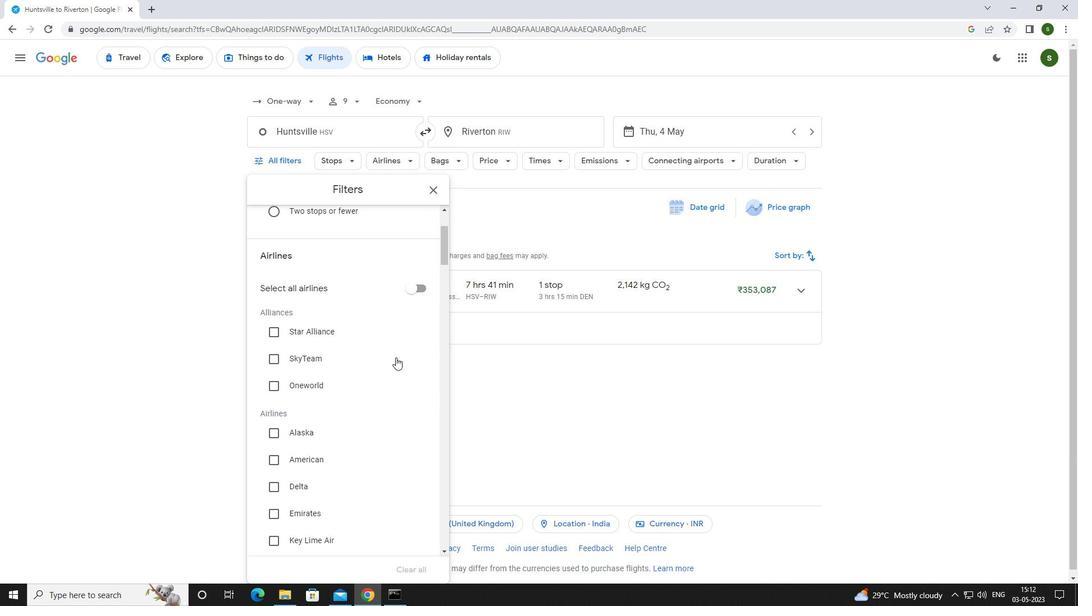 
Action: Mouse scrolled (396, 357) with delta (0, 0)
Screenshot: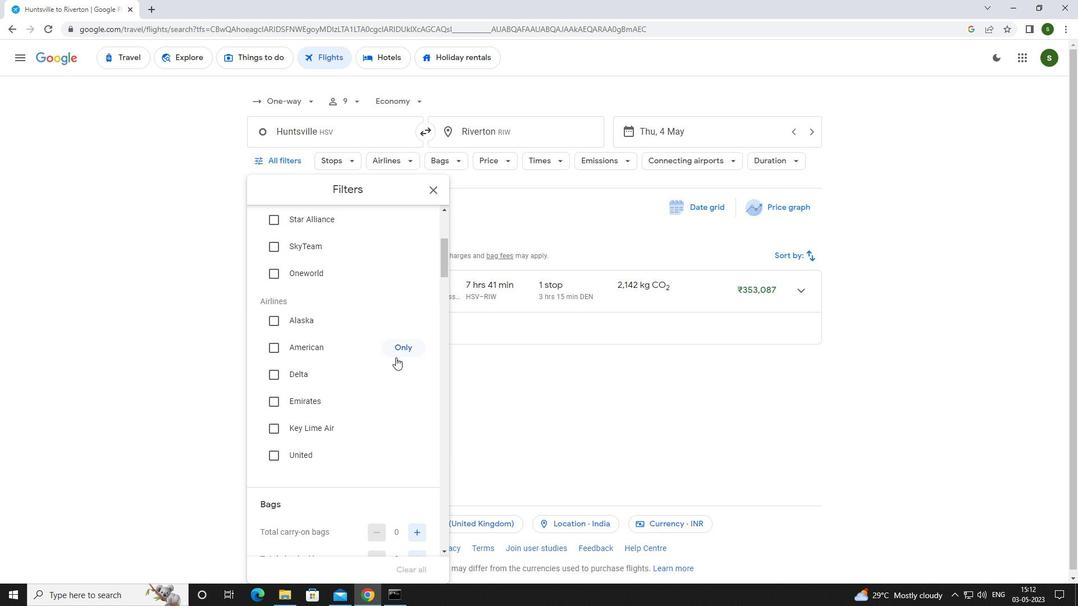 
Action: Mouse scrolled (396, 357) with delta (0, 0)
Screenshot: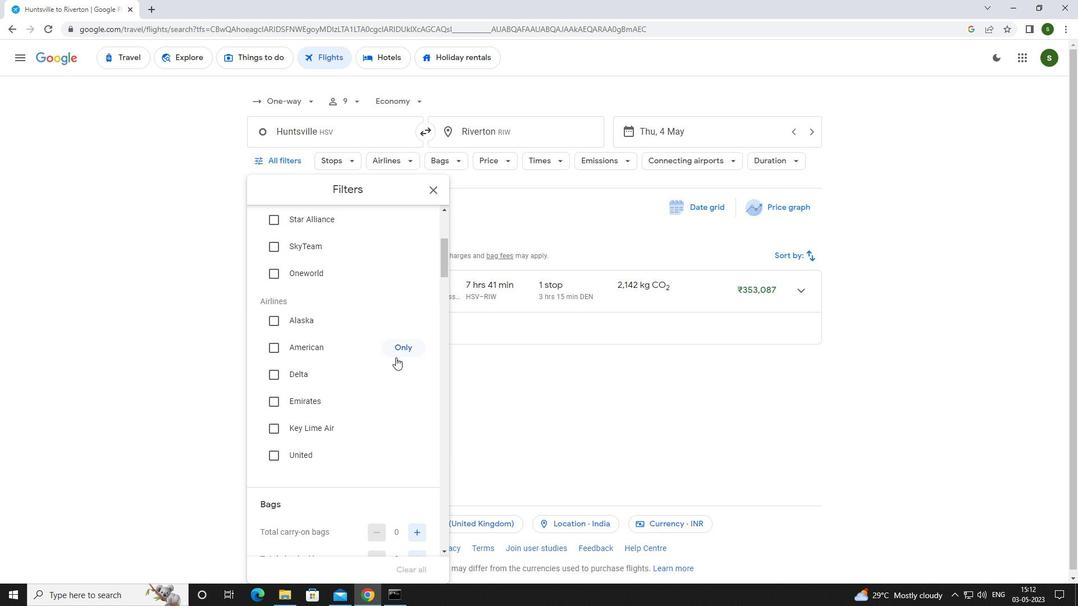 
Action: Mouse moved to (419, 446)
Screenshot: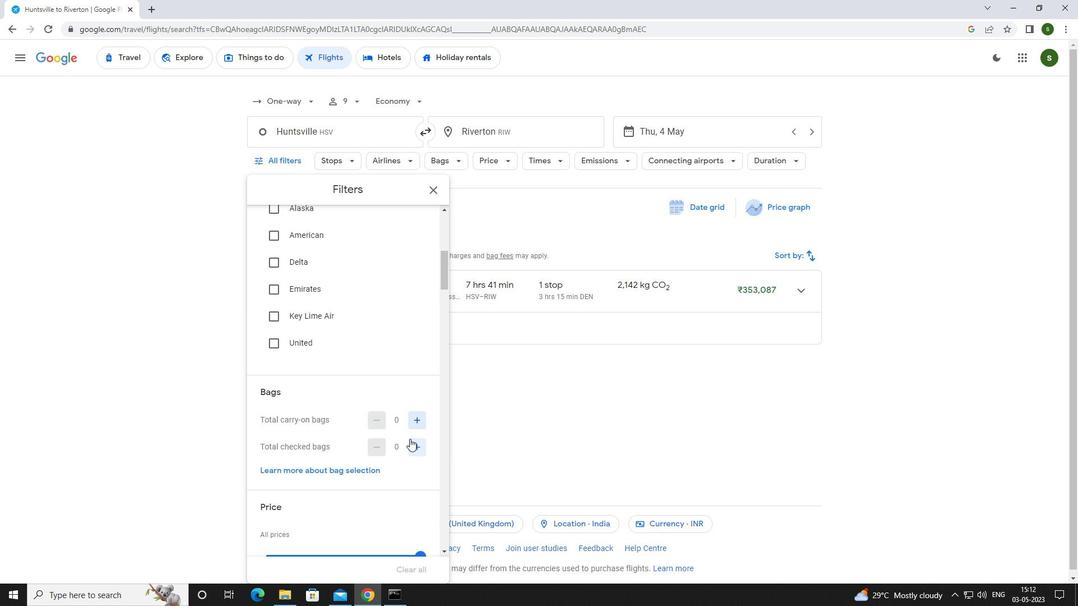 
Action: Mouse pressed left at (419, 446)
Screenshot: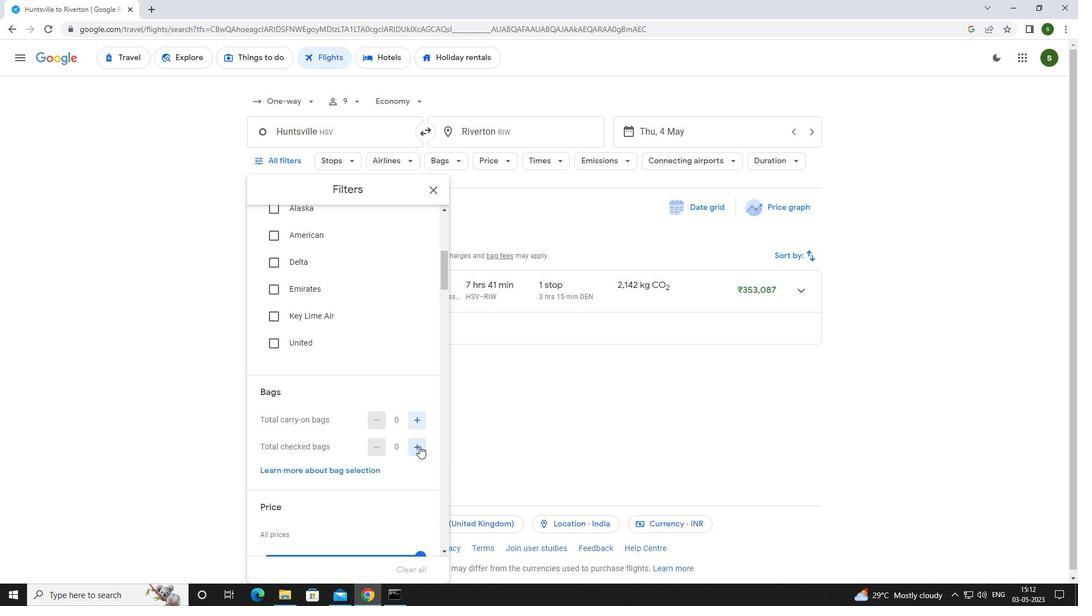 
Action: Mouse pressed left at (419, 446)
Screenshot: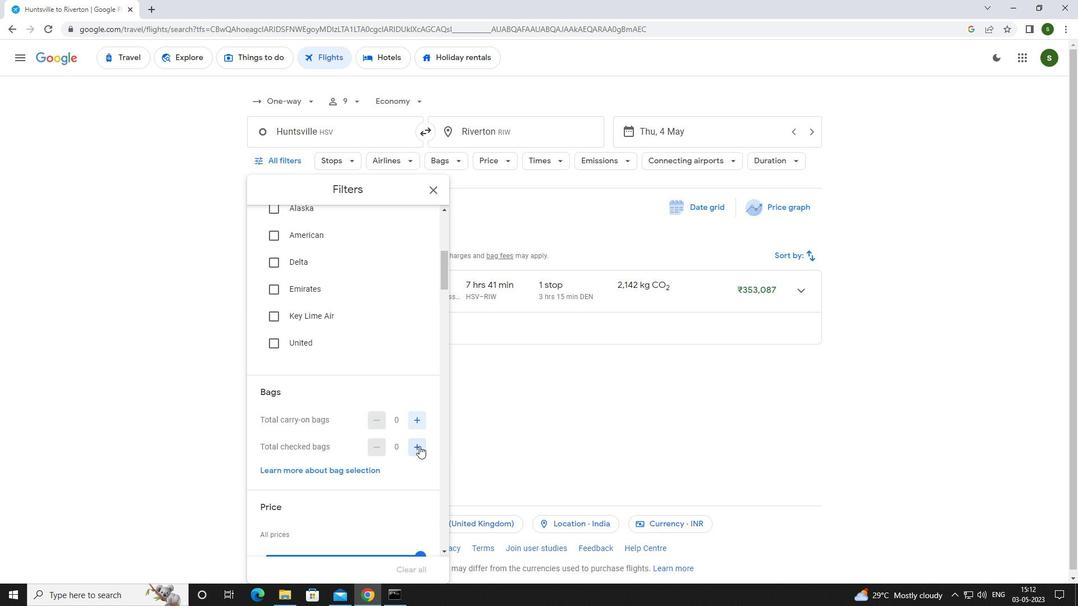 
Action: Mouse pressed left at (419, 446)
Screenshot: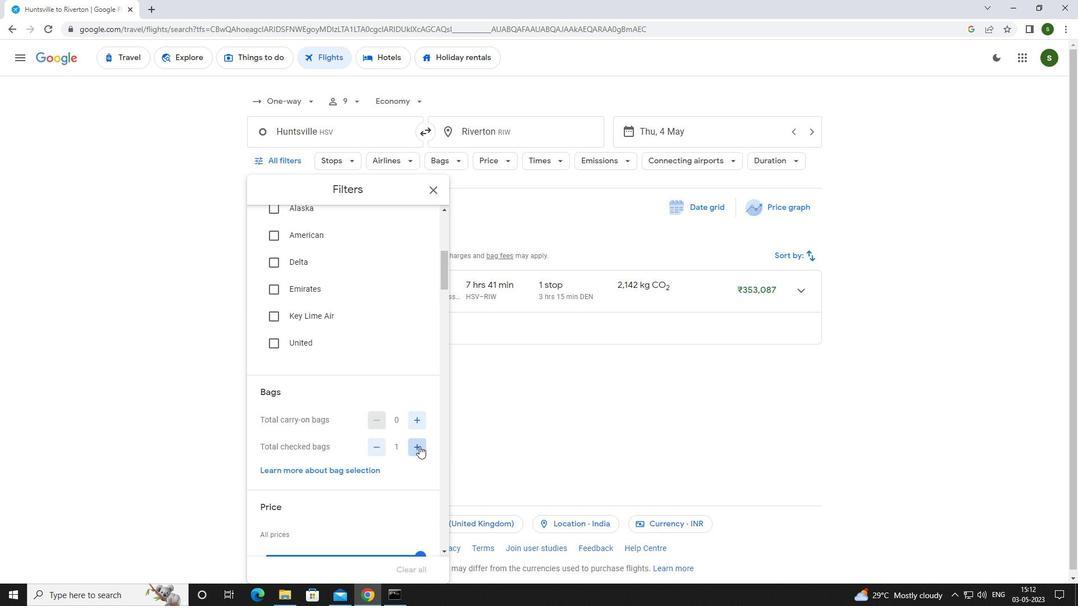 
Action: Mouse pressed left at (419, 446)
Screenshot: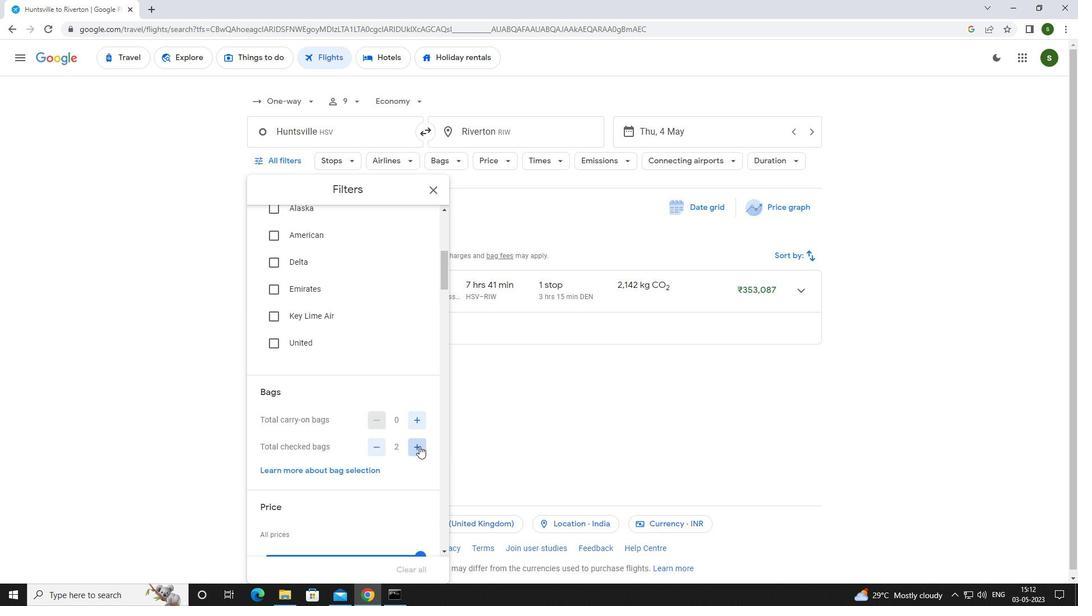 
Action: Mouse pressed left at (419, 446)
Screenshot: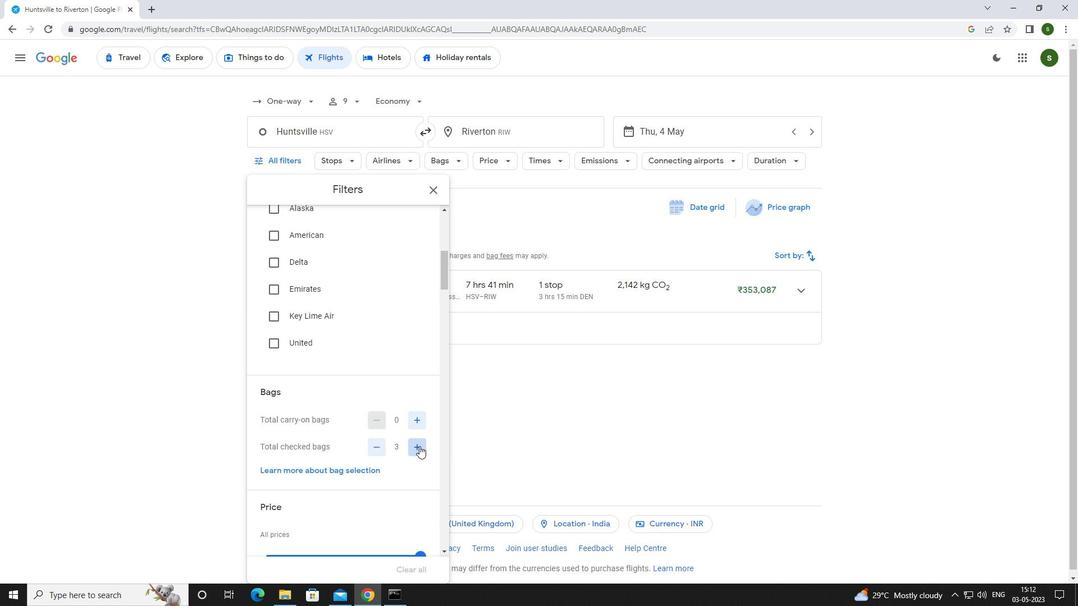 
Action: Mouse pressed left at (419, 446)
Screenshot: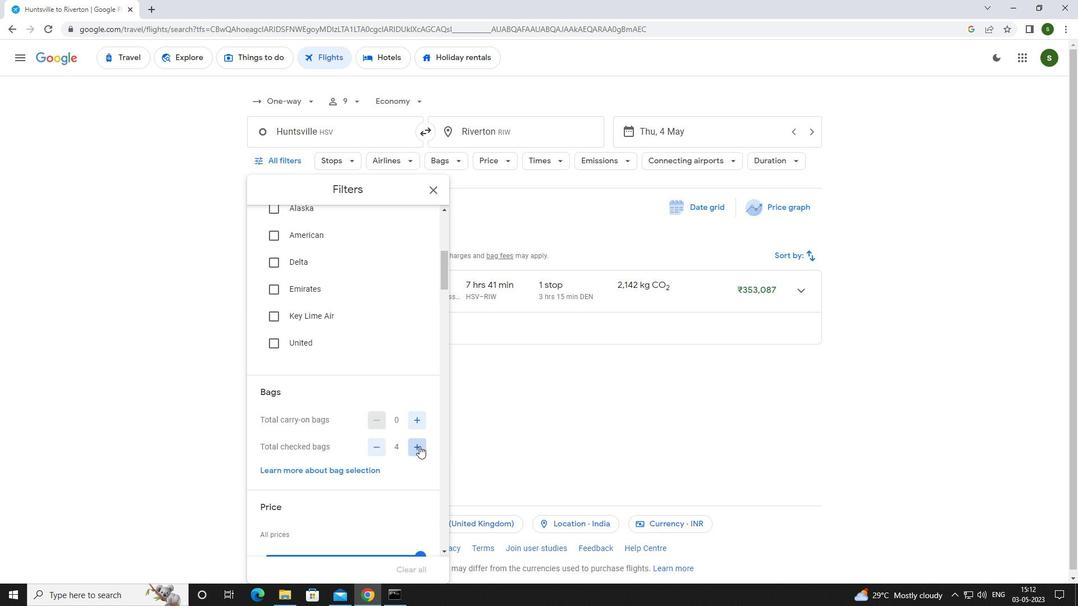 
Action: Mouse pressed left at (419, 446)
Screenshot: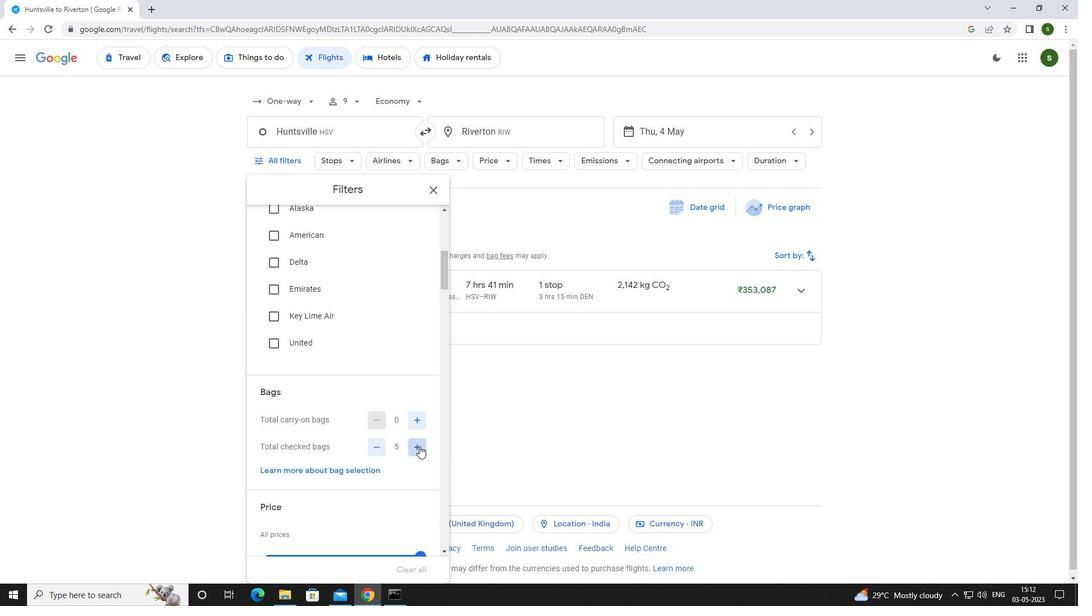 
Action: Mouse pressed left at (419, 446)
Screenshot: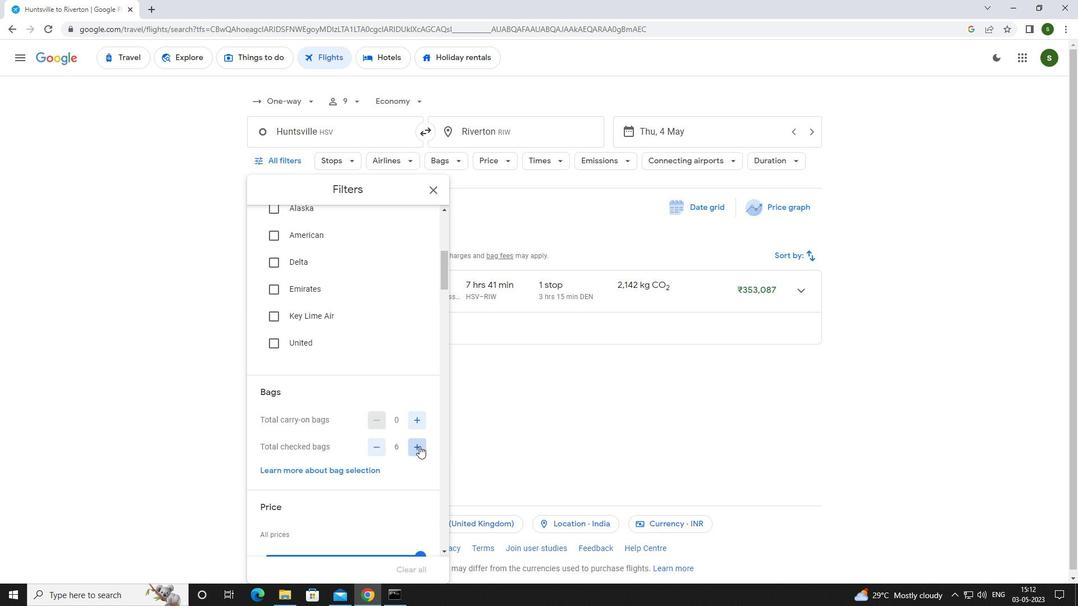 
Action: Mouse pressed left at (419, 446)
Screenshot: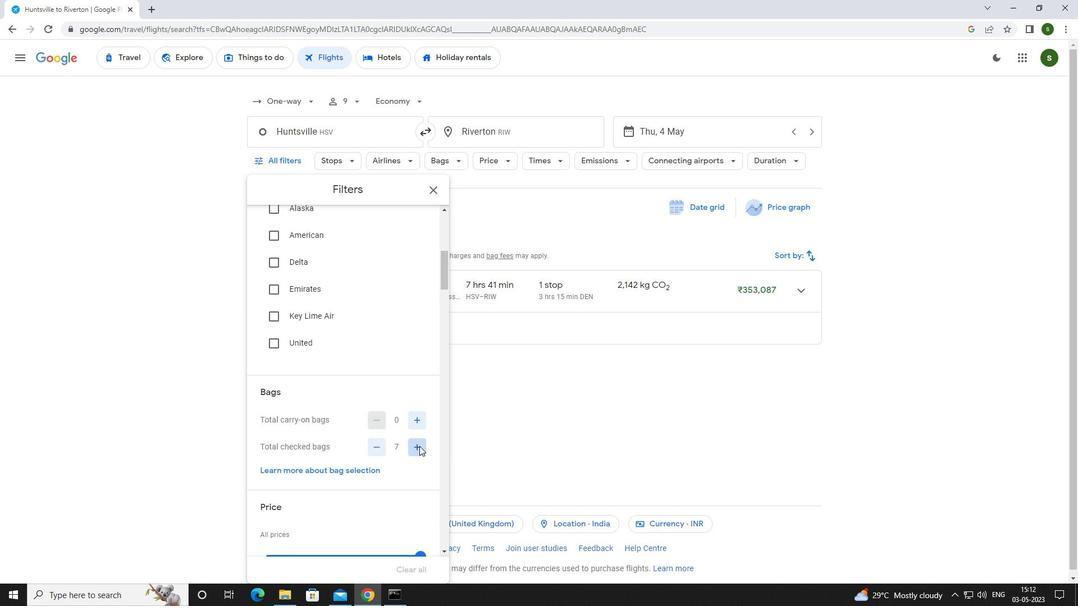 
Action: Mouse scrolled (419, 446) with delta (0, 0)
Screenshot: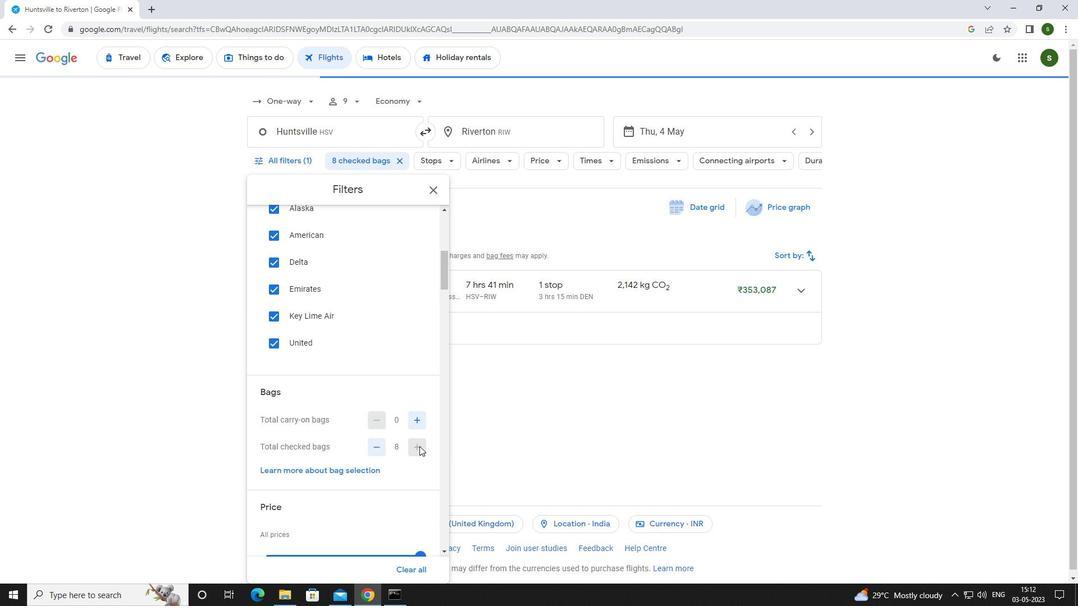 
Action: Mouse scrolled (419, 446) with delta (0, 0)
Screenshot: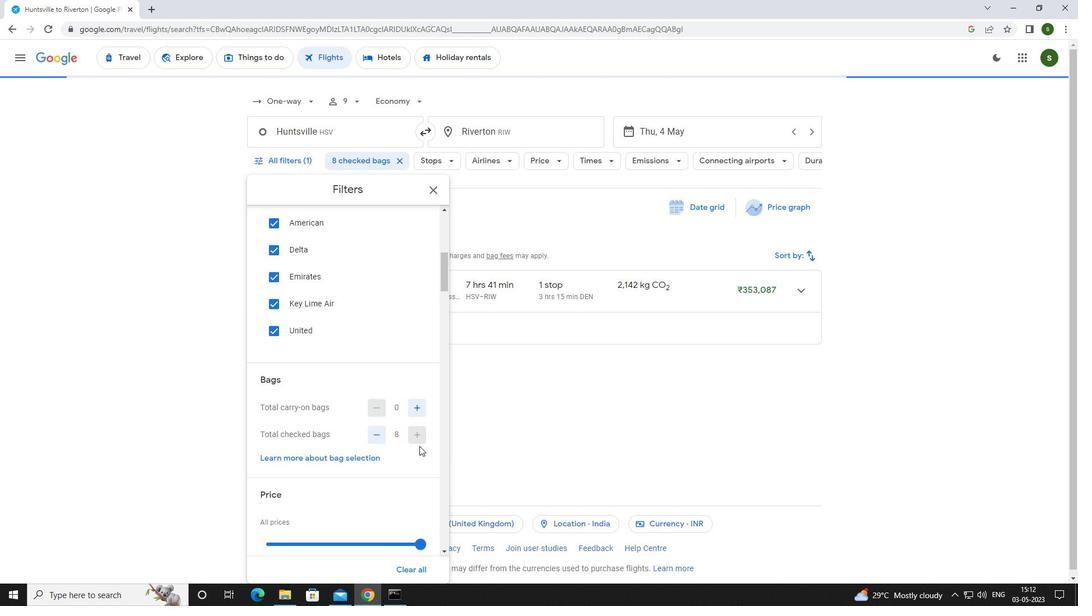 
Action: Mouse pressed left at (419, 446)
Screenshot: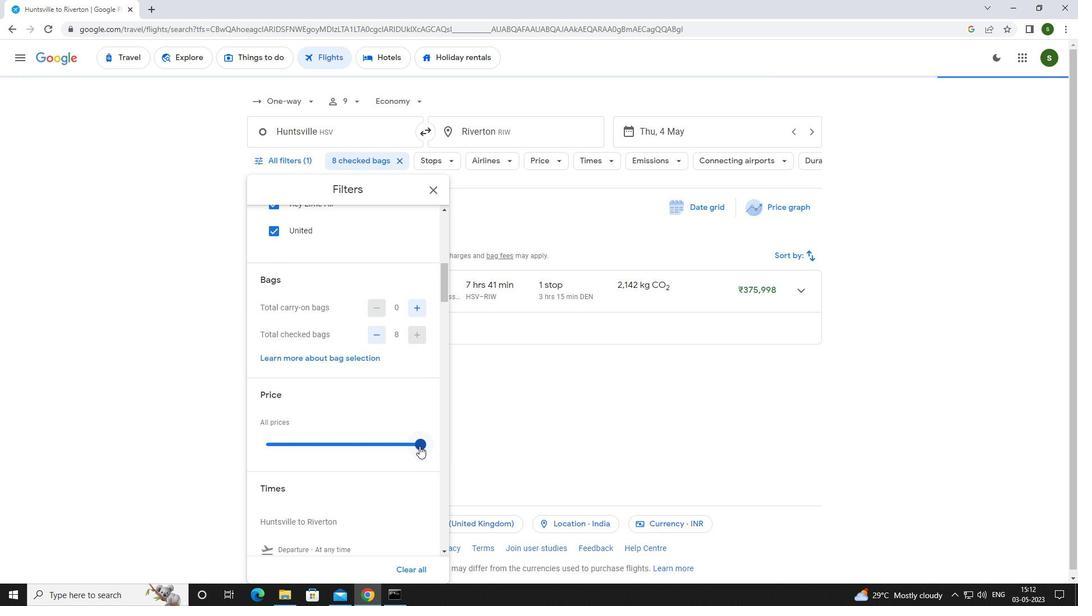 
Action: Mouse moved to (327, 460)
Screenshot: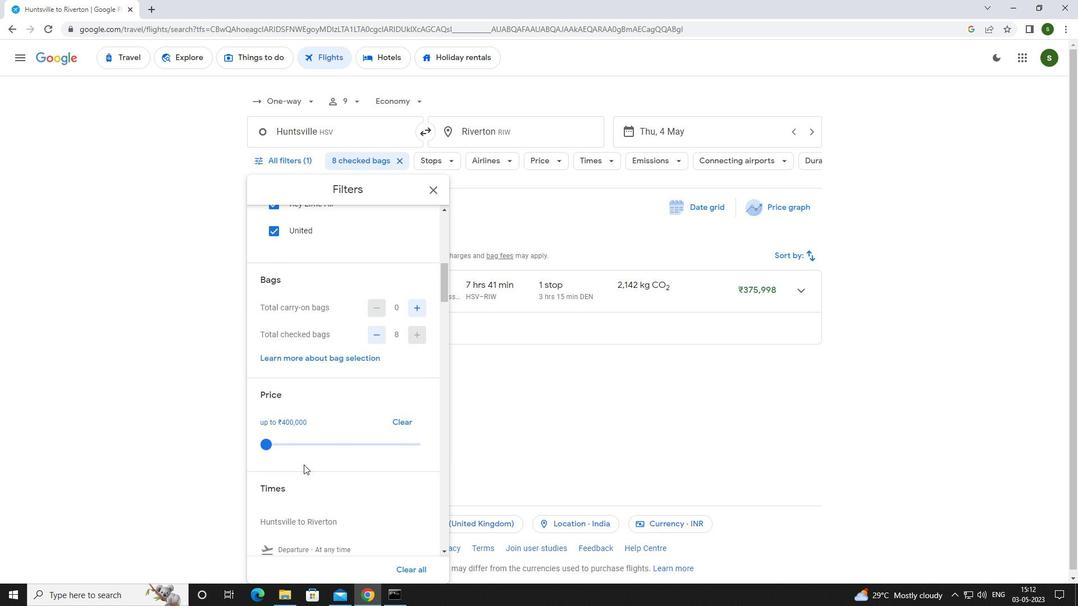 
Action: Mouse scrolled (327, 460) with delta (0, 0)
Screenshot: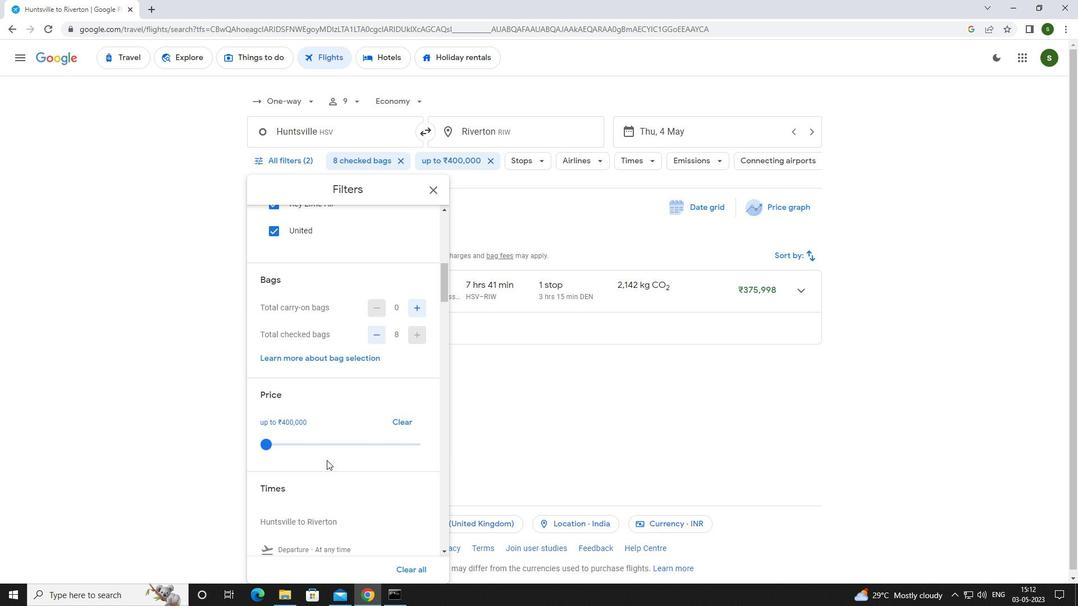 
Action: Mouse moved to (266, 511)
Screenshot: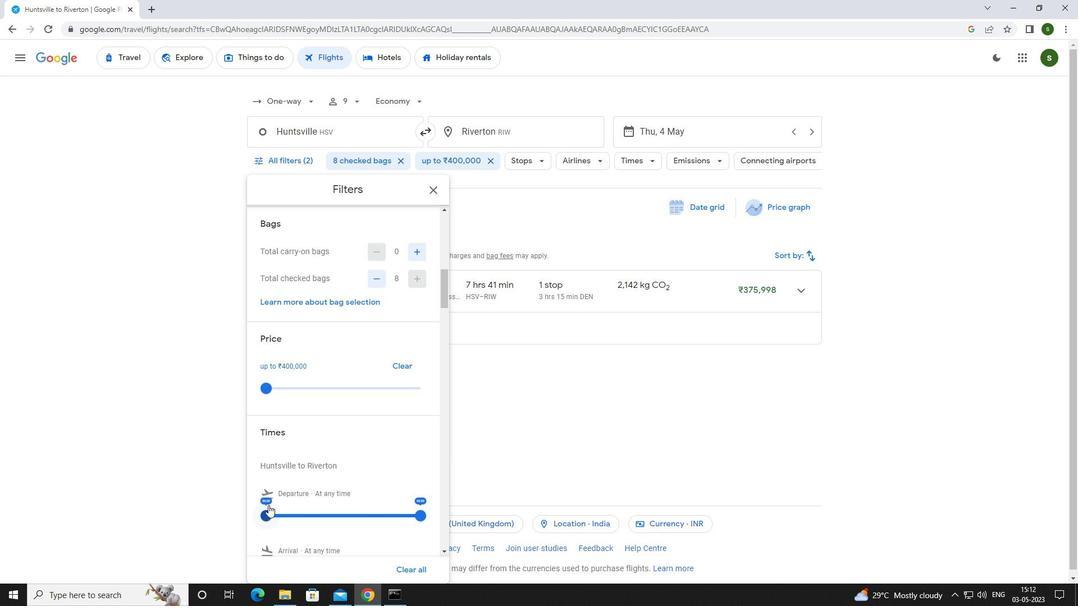 
Action: Mouse pressed left at (266, 511)
Screenshot: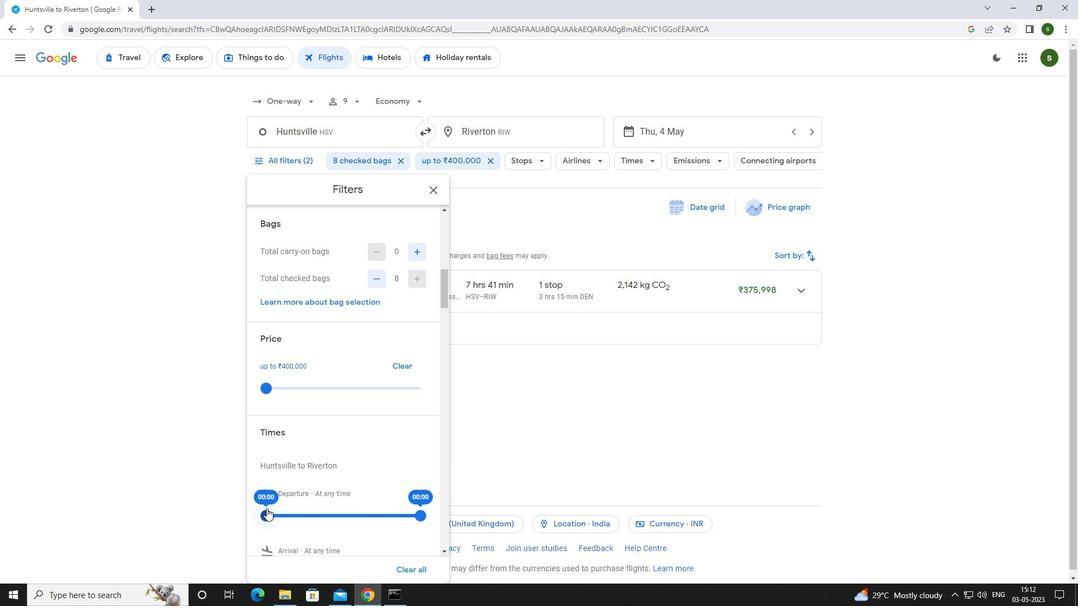 
Action: Mouse moved to (477, 433)
Screenshot: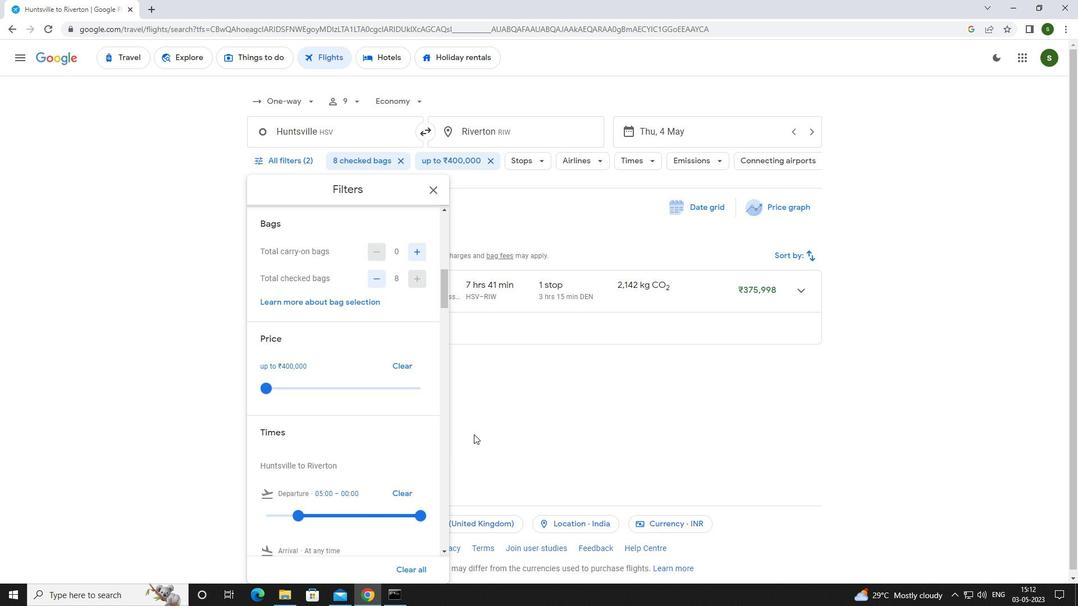 
Action: Mouse pressed left at (477, 433)
Screenshot: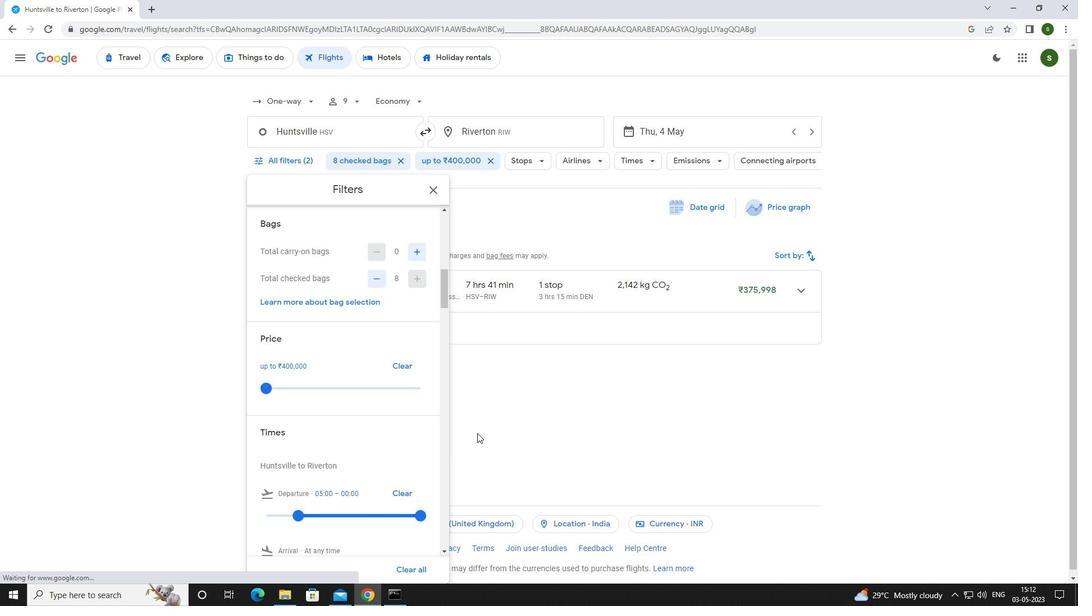 
Action: Mouse moved to (481, 432)
Screenshot: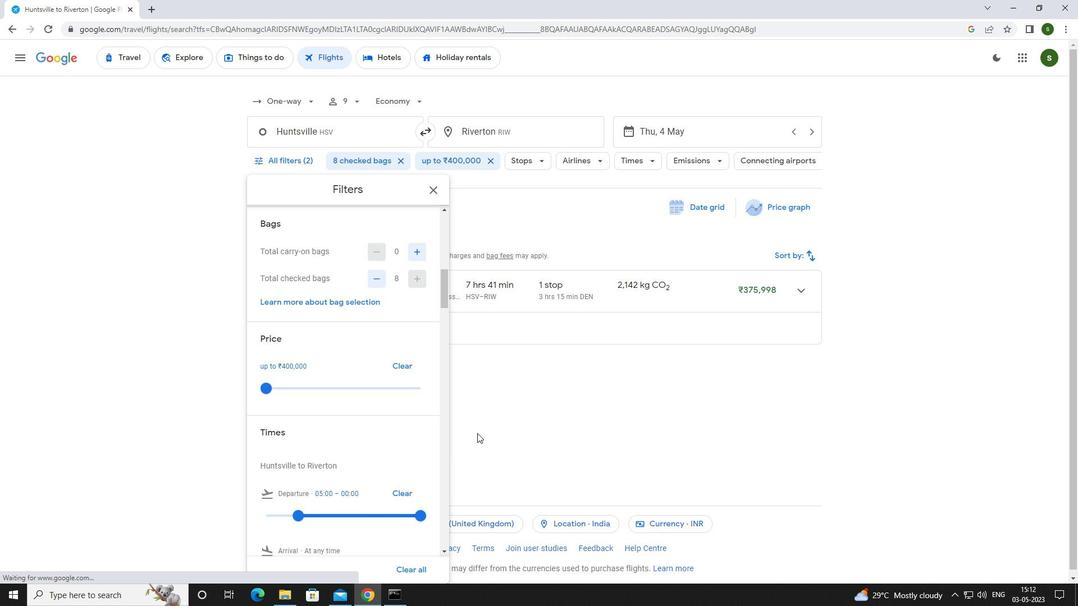 
